 Task: Look for space in Hino, Japan from 4th August, 2023 to 8th August, 2023 for 1 adult in price range Rs.10000 to Rs.15000. Place can be private room with 1  bedroom having 1 bed and 1 bathroom. Property type can be flatguest house, hotel. Amenities needed are: wifi. Booking option can be shelf check-in. Required host language is English.
Action: Mouse moved to (446, 72)
Screenshot: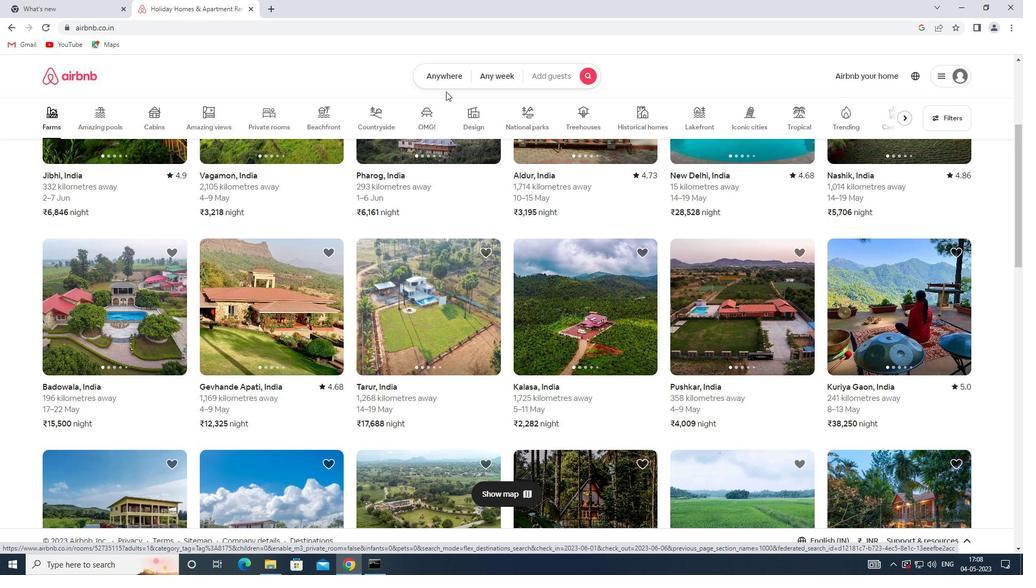 
Action: Mouse pressed left at (446, 72)
Screenshot: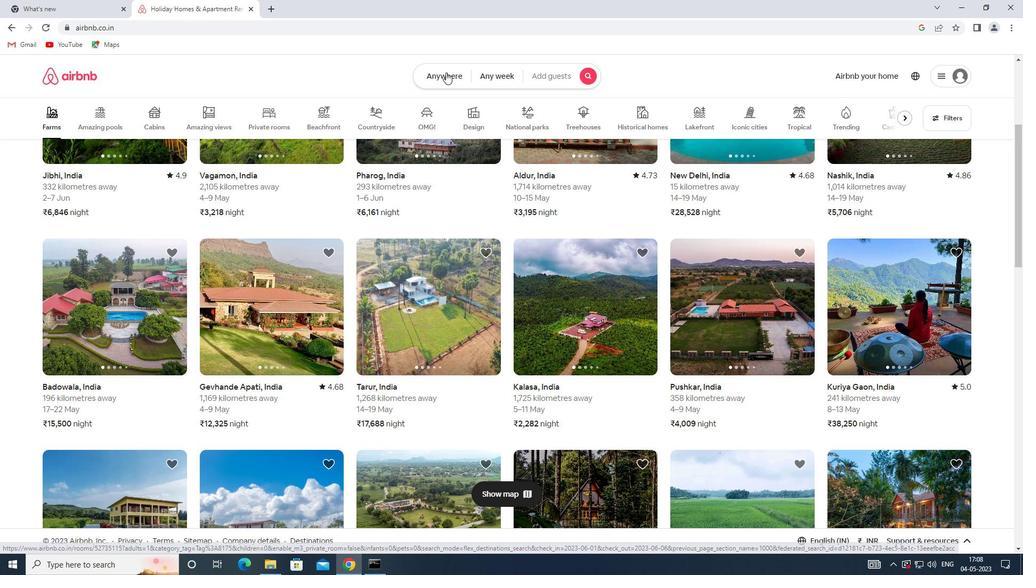 
Action: Mouse moved to (396, 118)
Screenshot: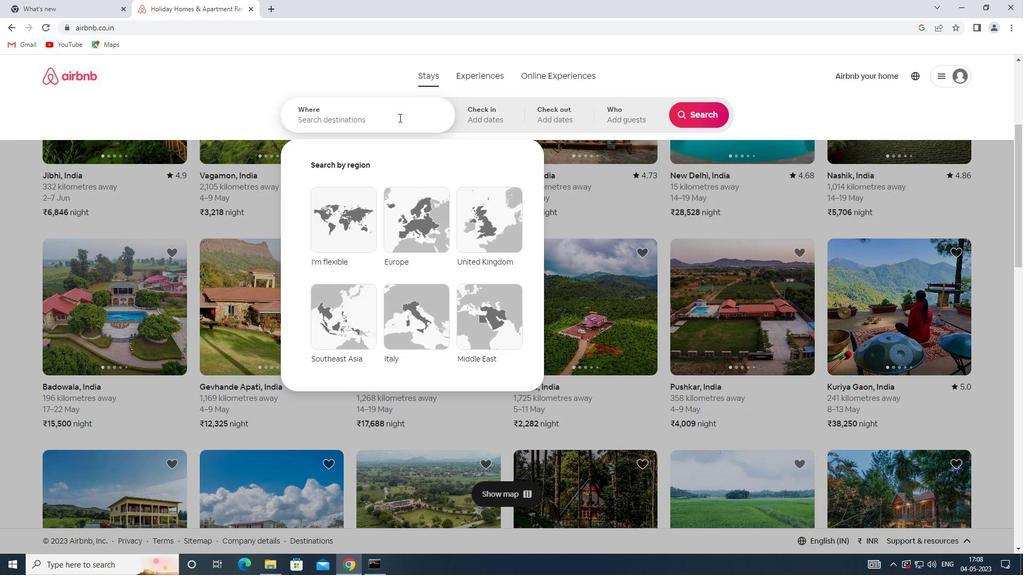 
Action: Mouse pressed left at (396, 118)
Screenshot: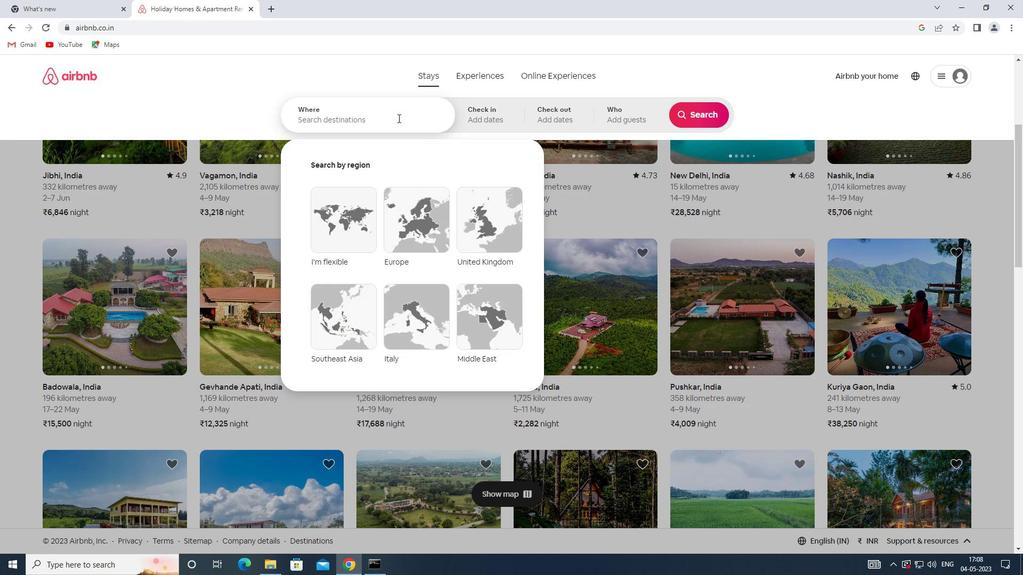 
Action: Mouse moved to (396, 118)
Screenshot: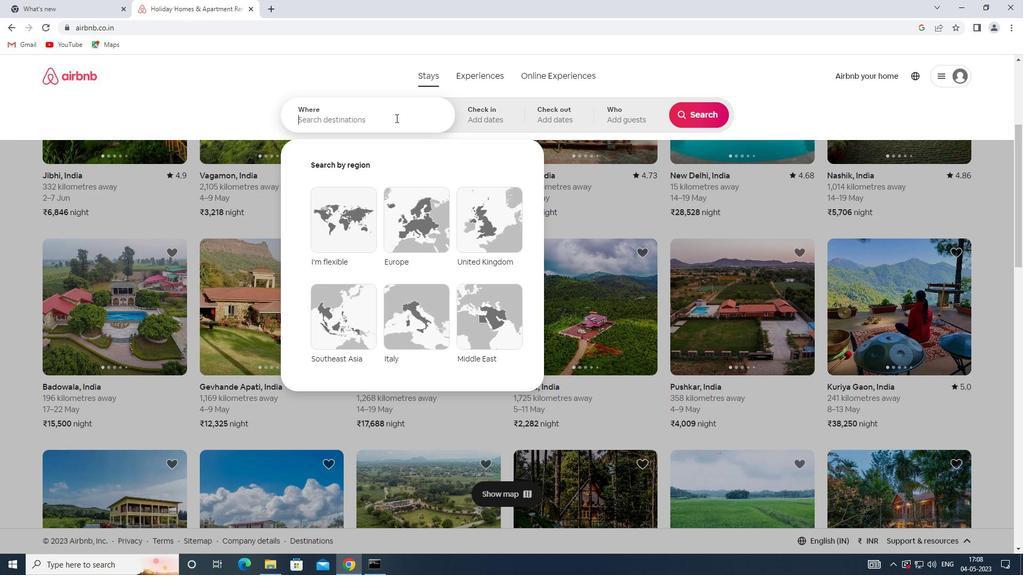 
Action: Key pressed <Key.shift>HINO,<Key.shift>JAPAN
Screenshot: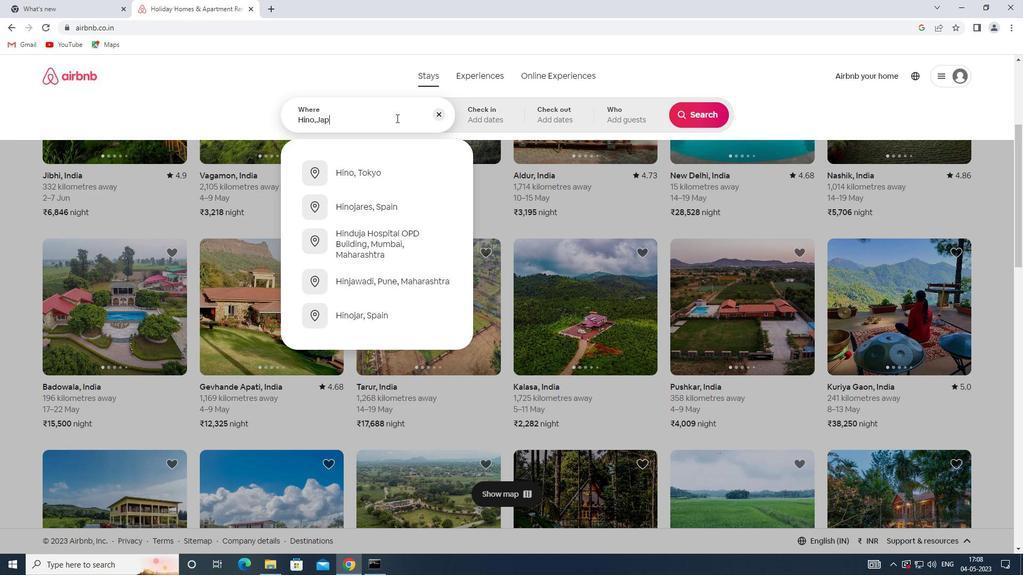 
Action: Mouse moved to (475, 119)
Screenshot: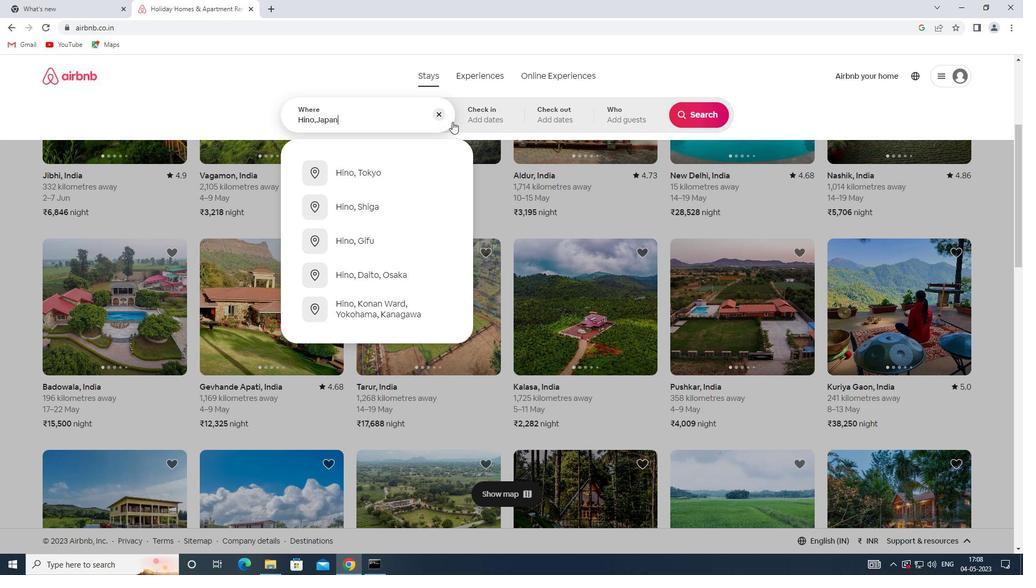 
Action: Mouse pressed left at (475, 119)
Screenshot: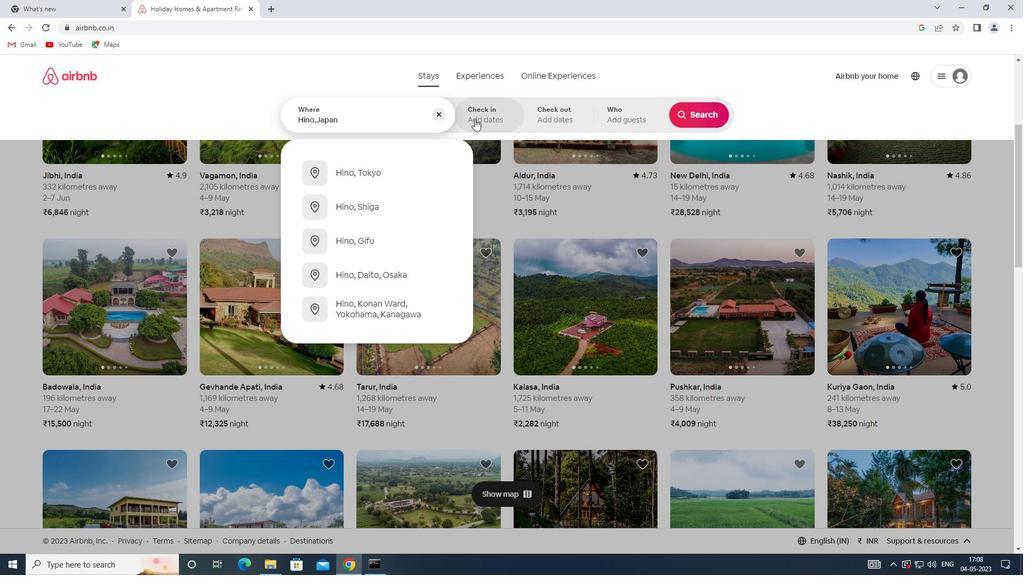 
Action: Mouse moved to (696, 205)
Screenshot: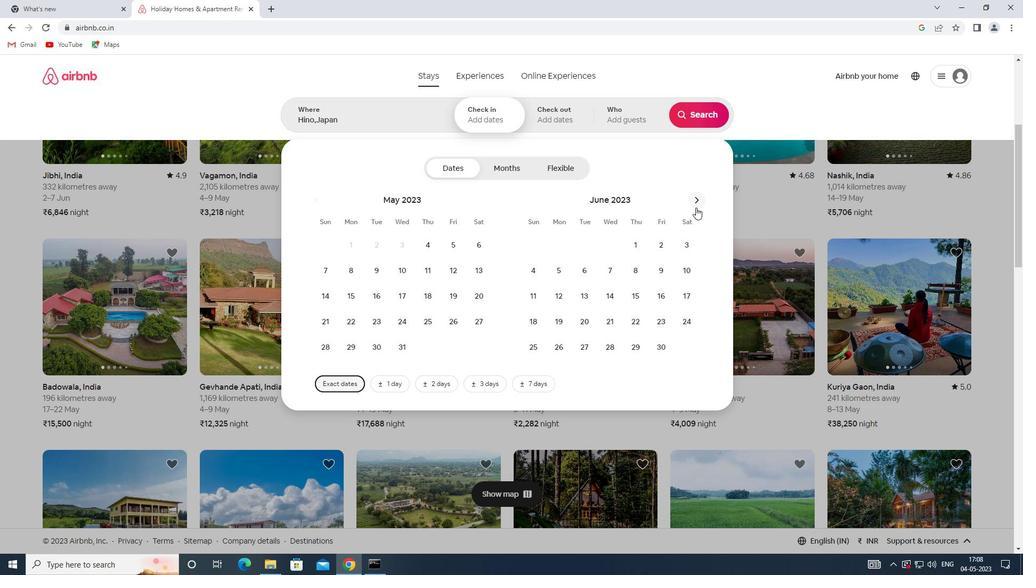 
Action: Mouse pressed left at (696, 205)
Screenshot: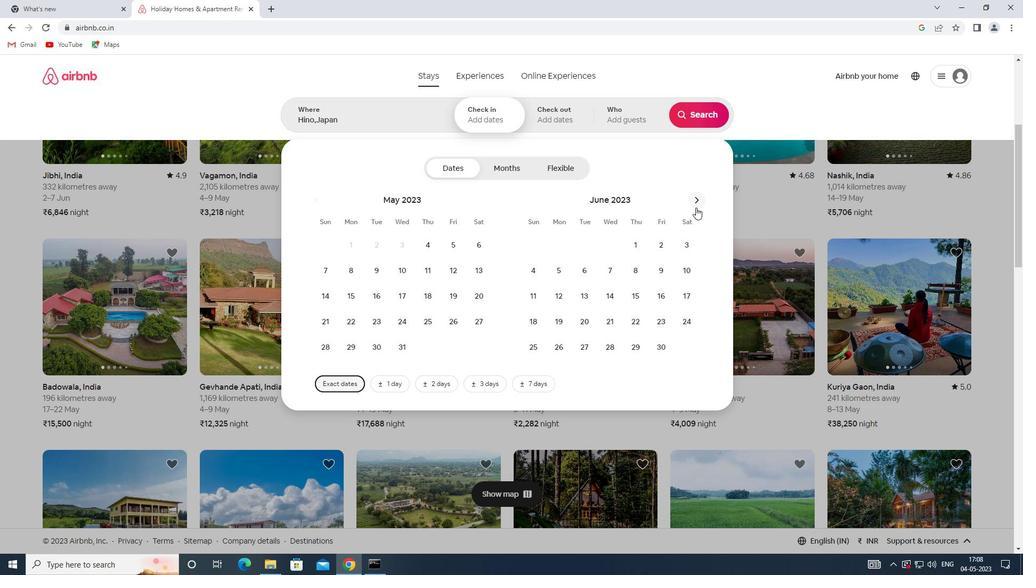 
Action: Mouse pressed left at (696, 205)
Screenshot: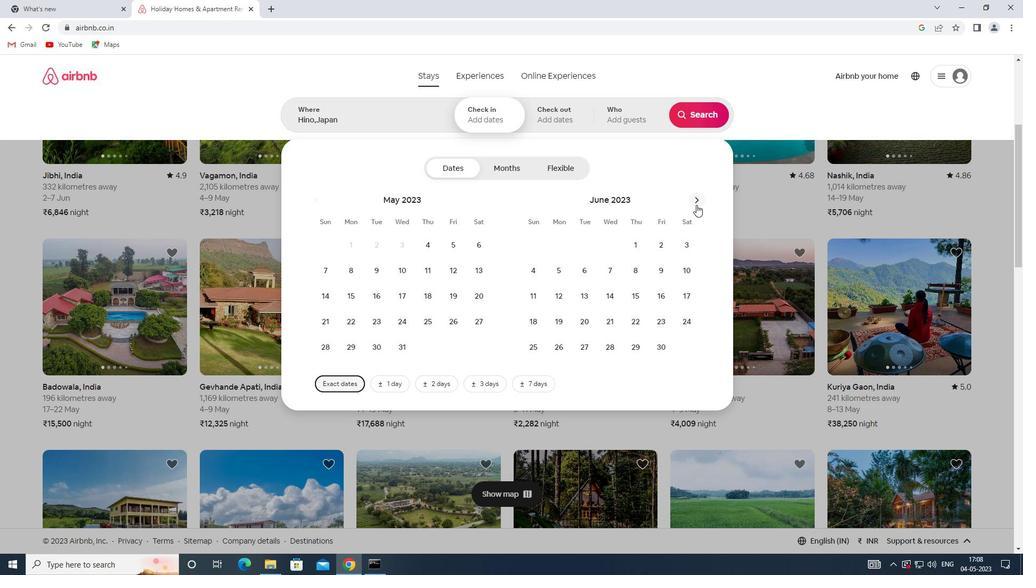 
Action: Mouse pressed left at (696, 205)
Screenshot: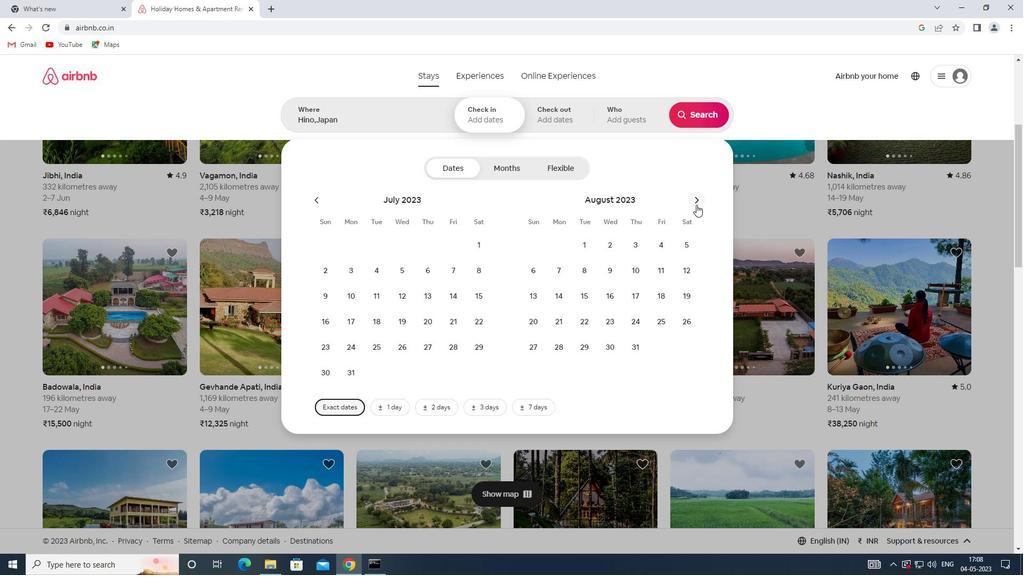 
Action: Mouse moved to (451, 246)
Screenshot: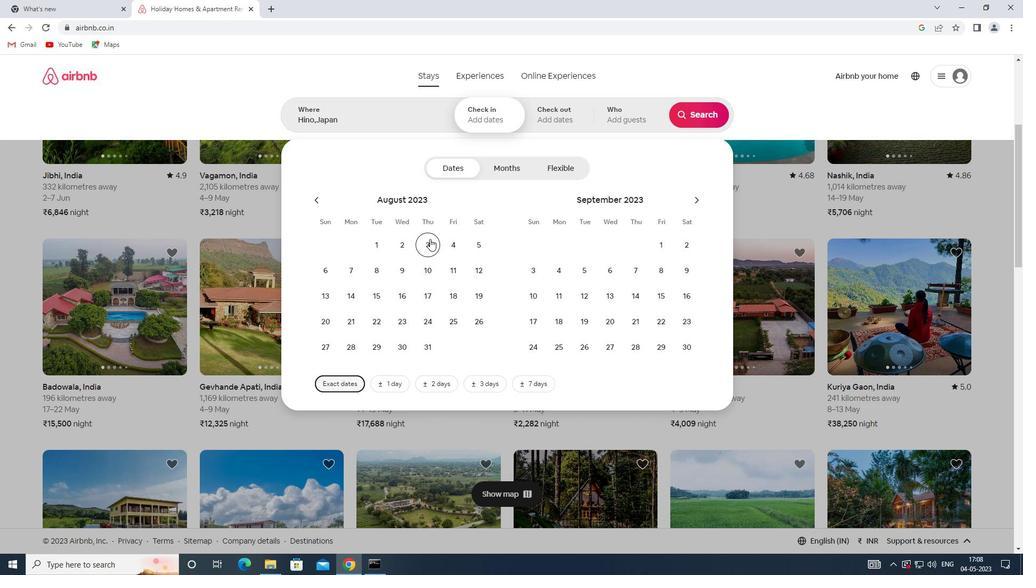
Action: Mouse pressed left at (451, 246)
Screenshot: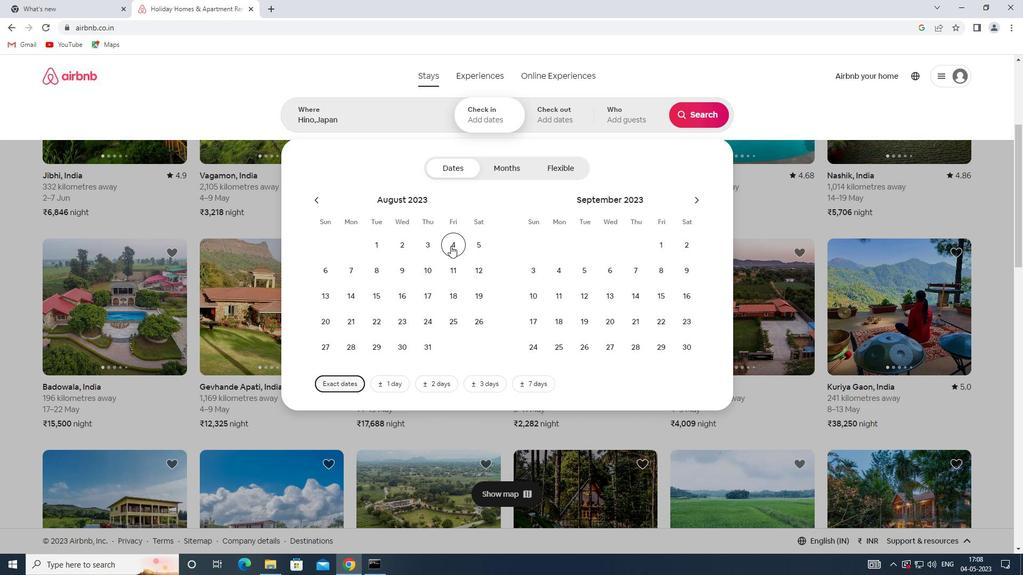 
Action: Mouse moved to (384, 271)
Screenshot: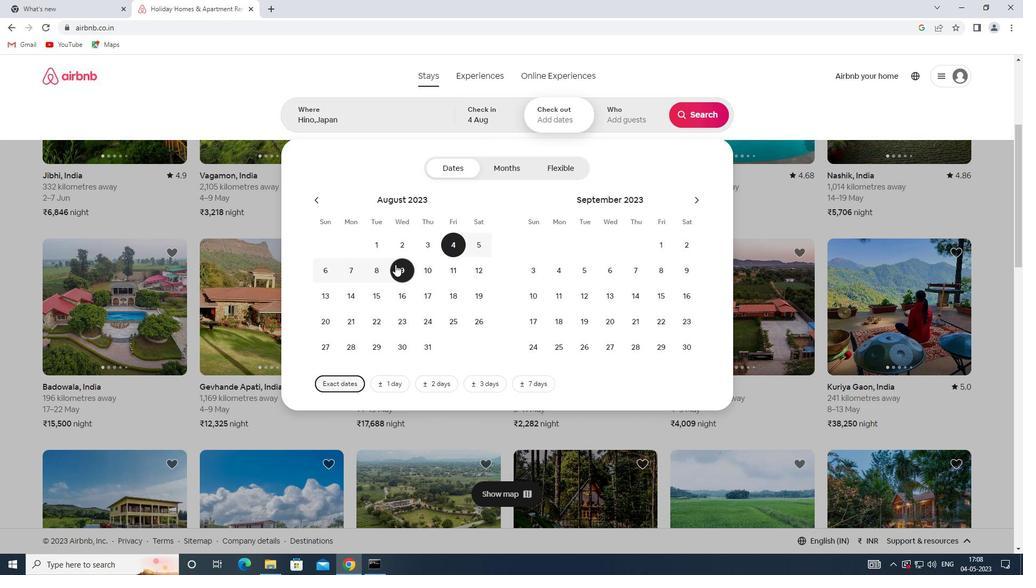 
Action: Mouse pressed left at (384, 271)
Screenshot: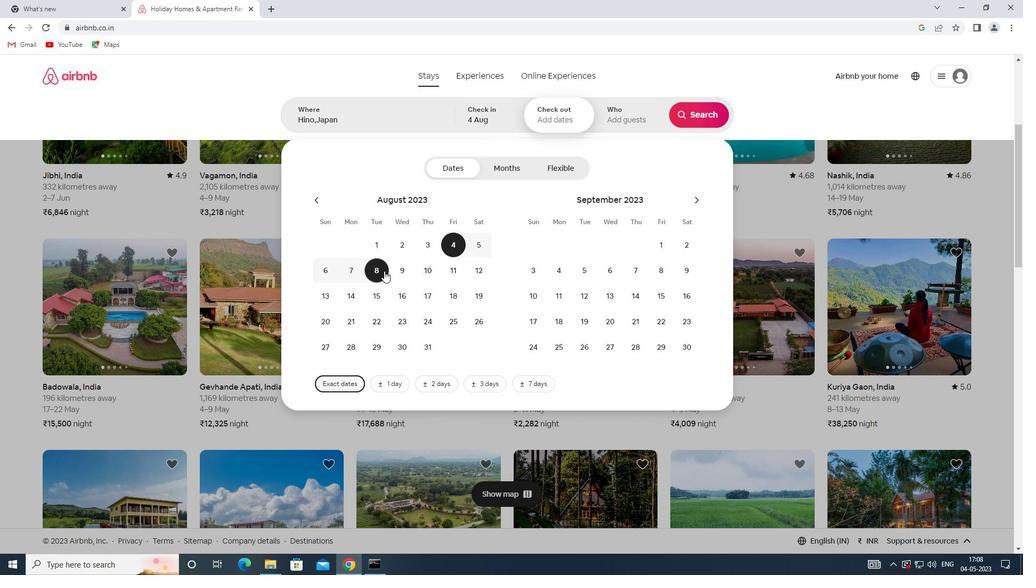 
Action: Mouse moved to (615, 112)
Screenshot: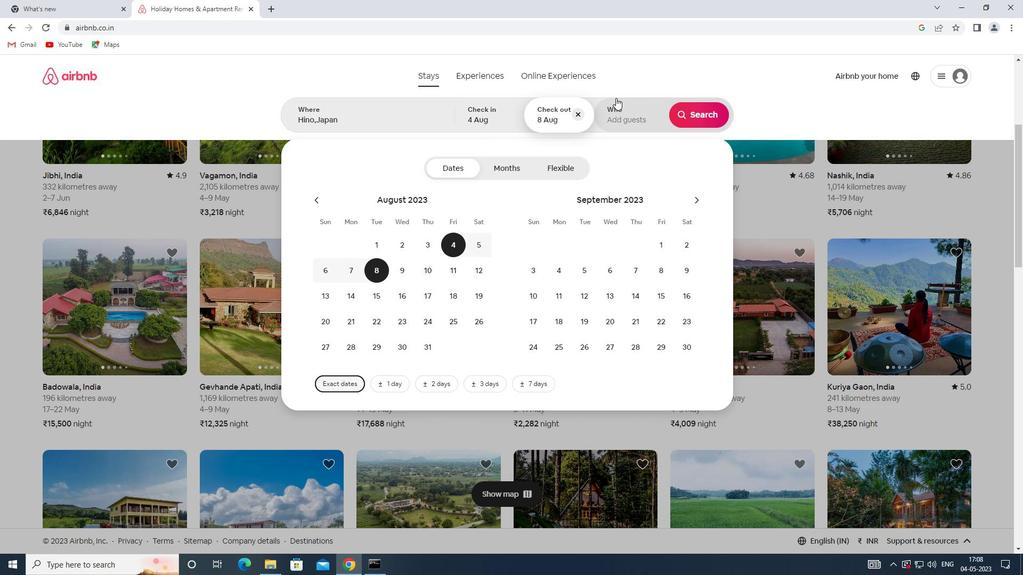 
Action: Mouse pressed left at (615, 112)
Screenshot: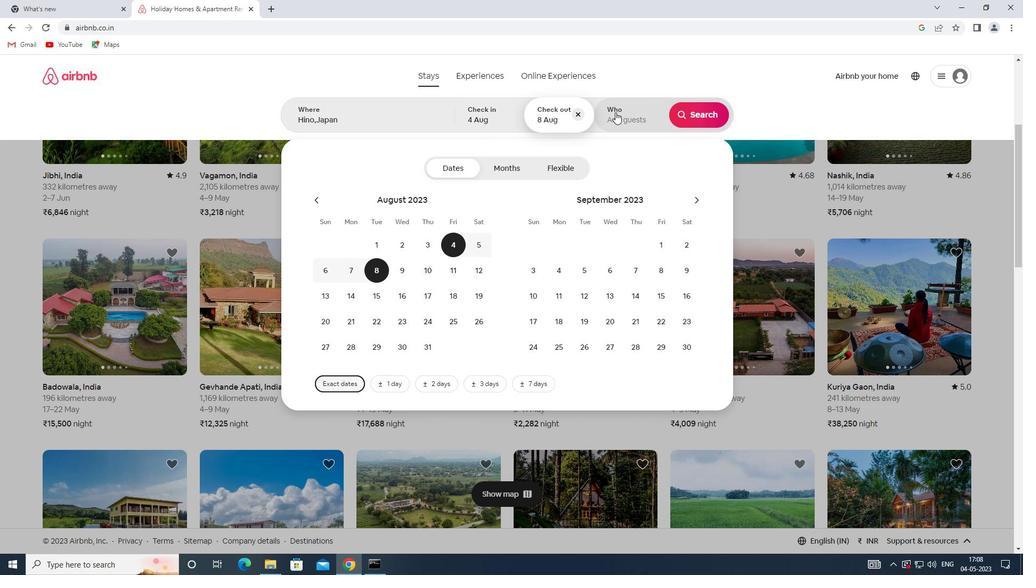 
Action: Mouse moved to (706, 174)
Screenshot: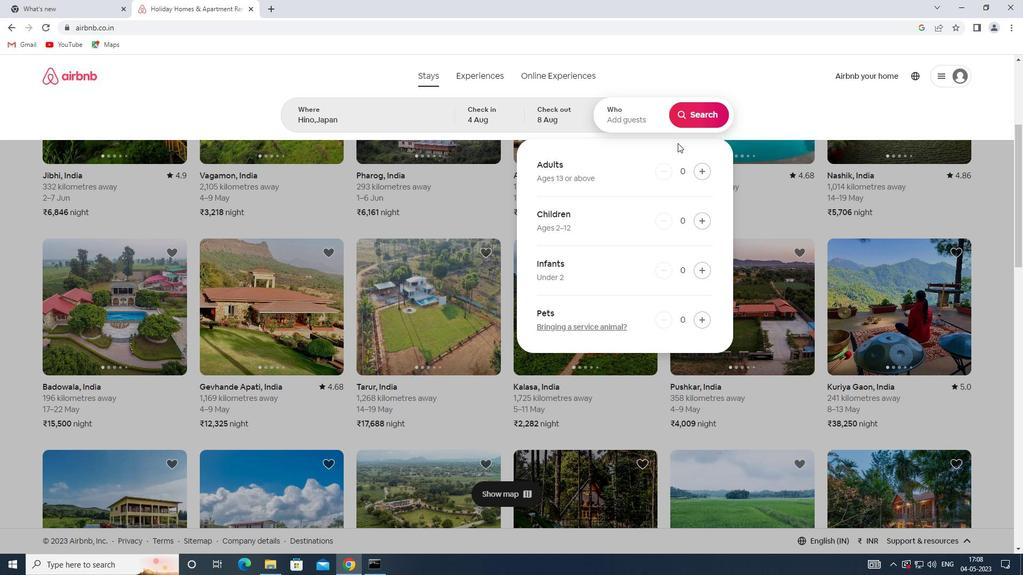 
Action: Mouse pressed left at (706, 174)
Screenshot: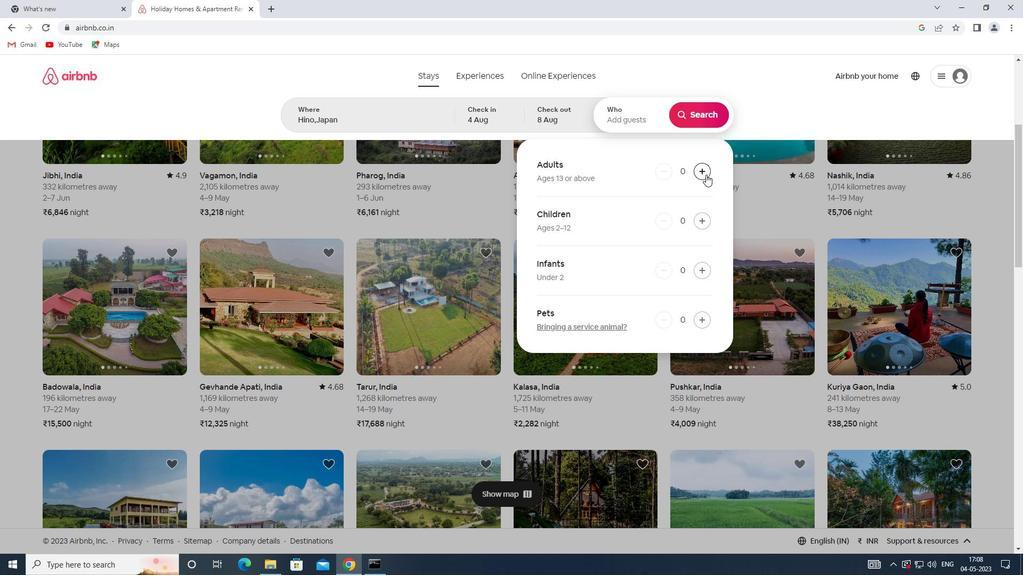 
Action: Mouse moved to (695, 111)
Screenshot: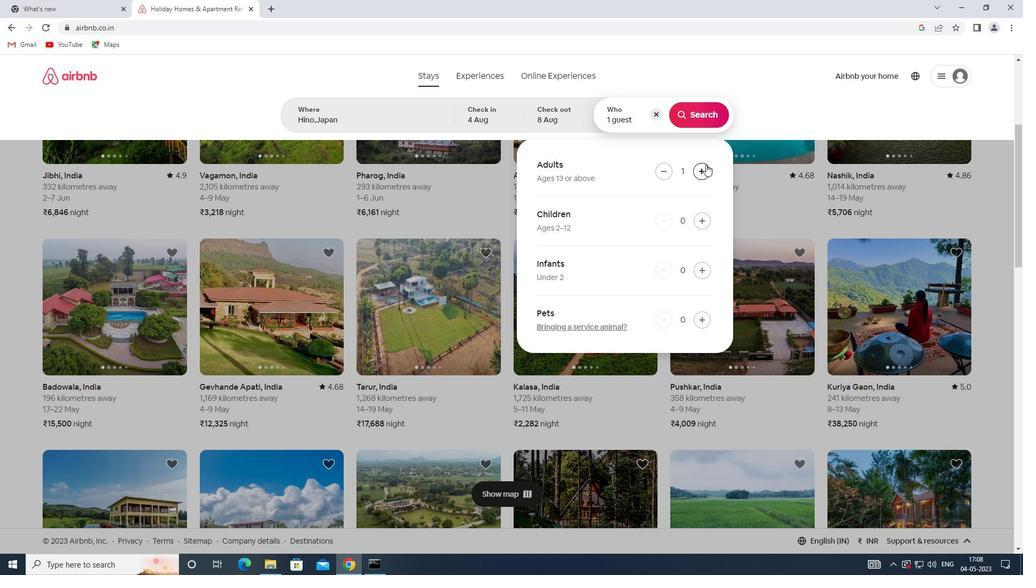 
Action: Mouse pressed left at (695, 111)
Screenshot: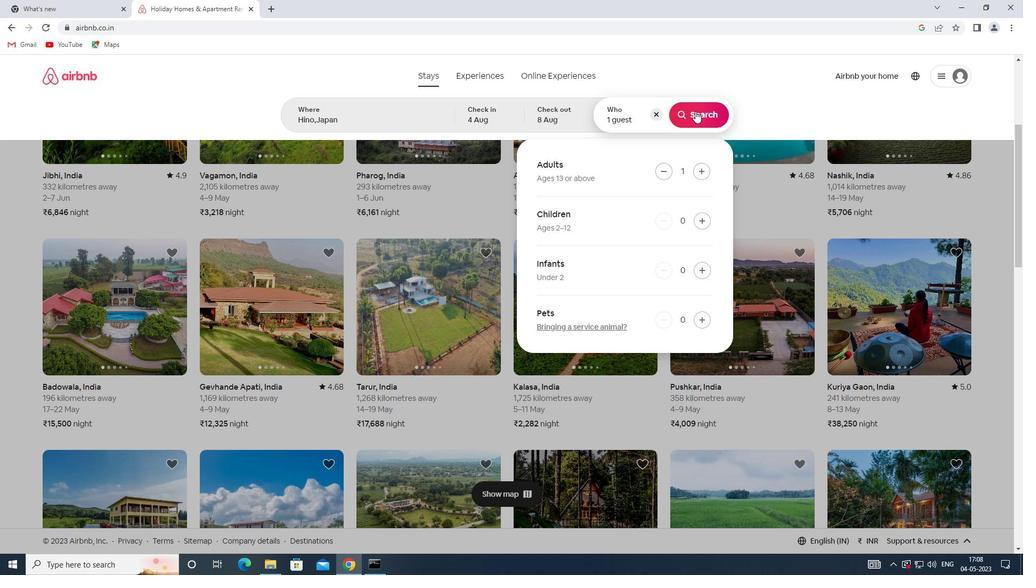 
Action: Mouse moved to (963, 116)
Screenshot: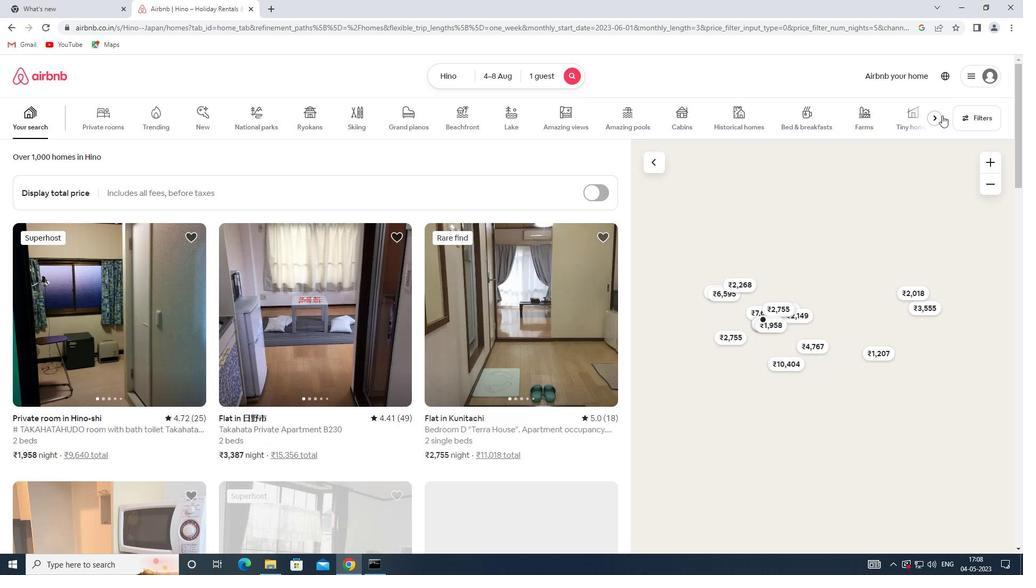 
Action: Mouse pressed left at (963, 116)
Screenshot: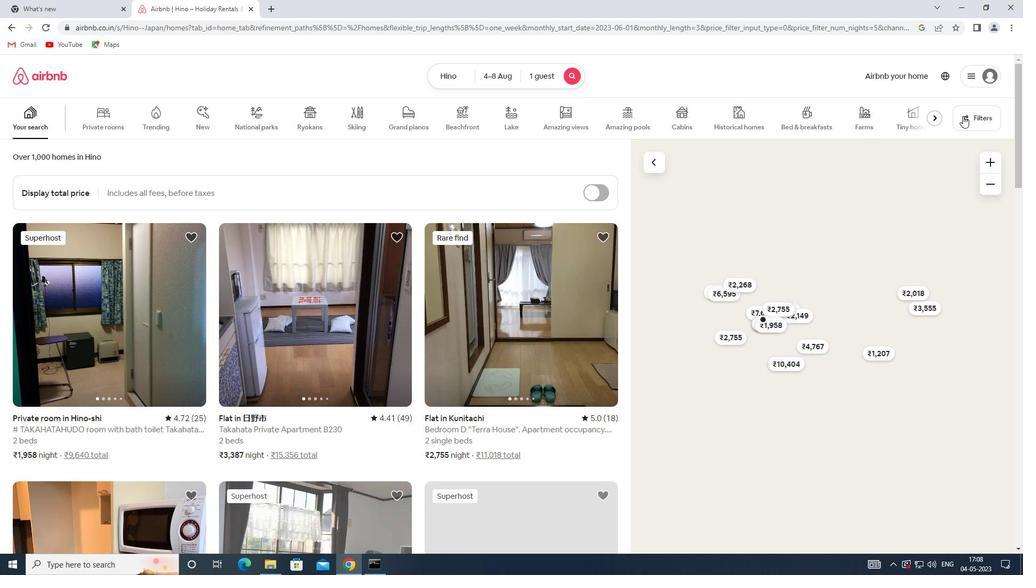 
Action: Mouse moved to (378, 252)
Screenshot: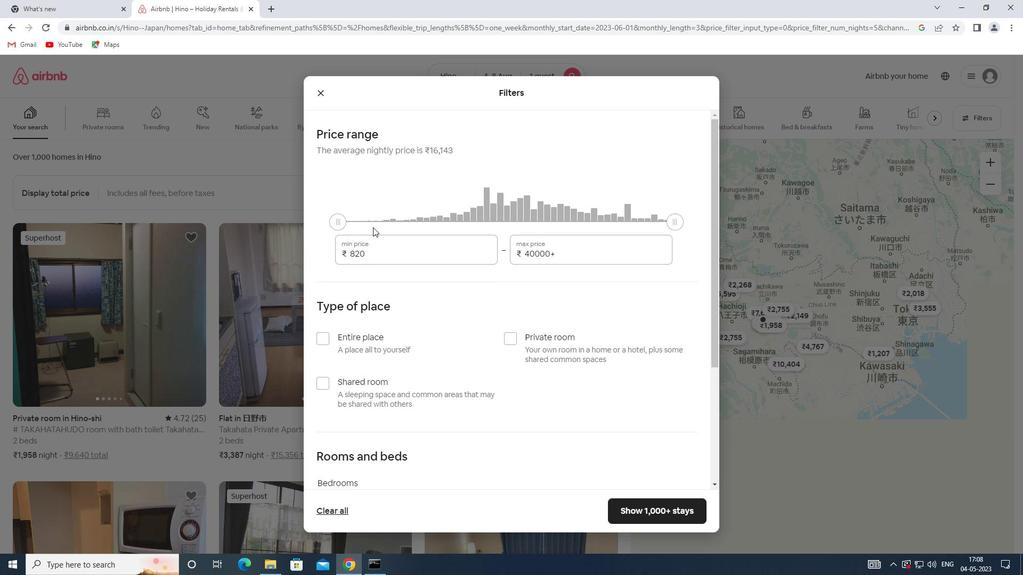
Action: Mouse pressed left at (378, 252)
Screenshot: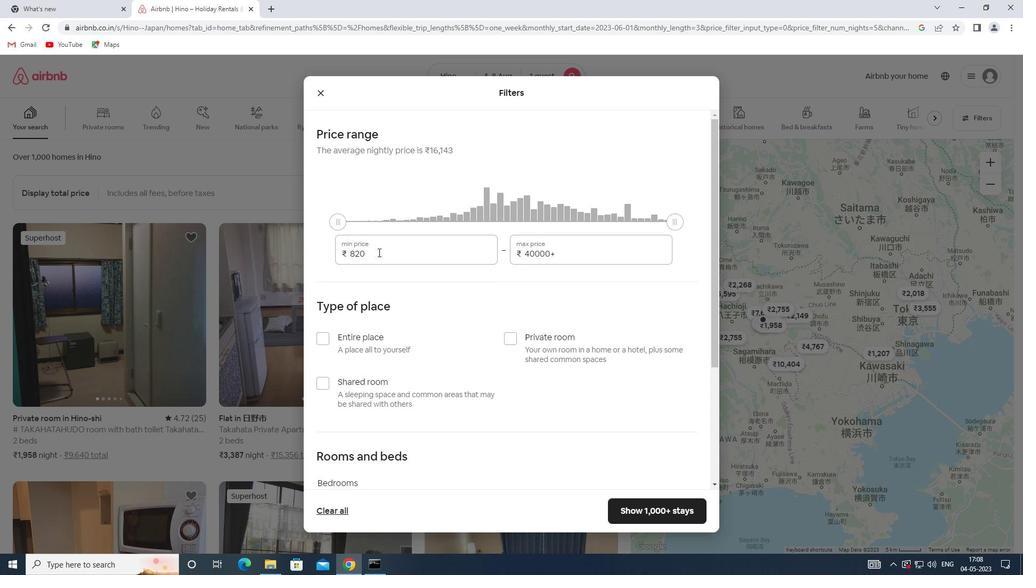 
Action: Mouse moved to (311, 253)
Screenshot: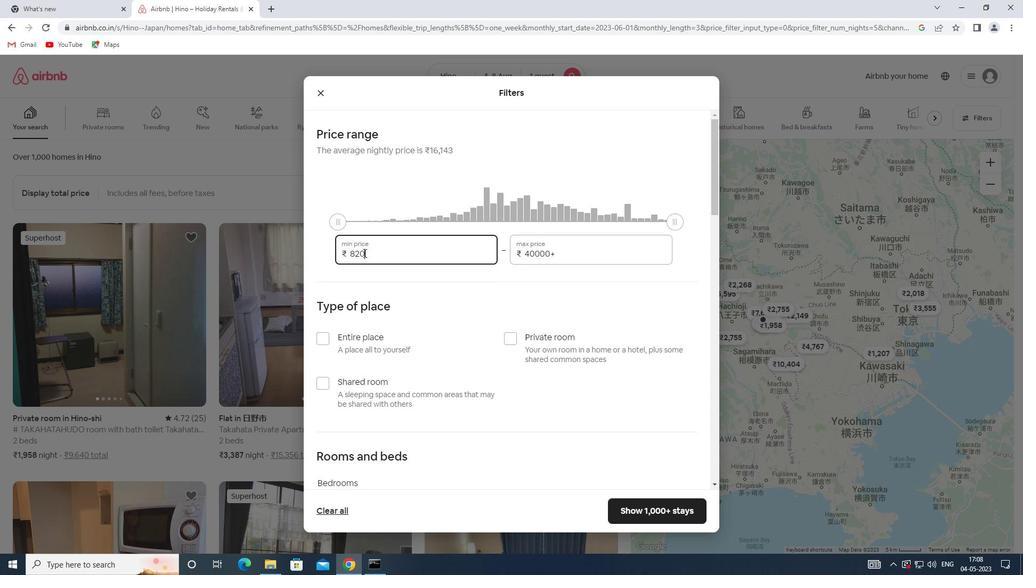 
Action: Key pressed 10000
Screenshot: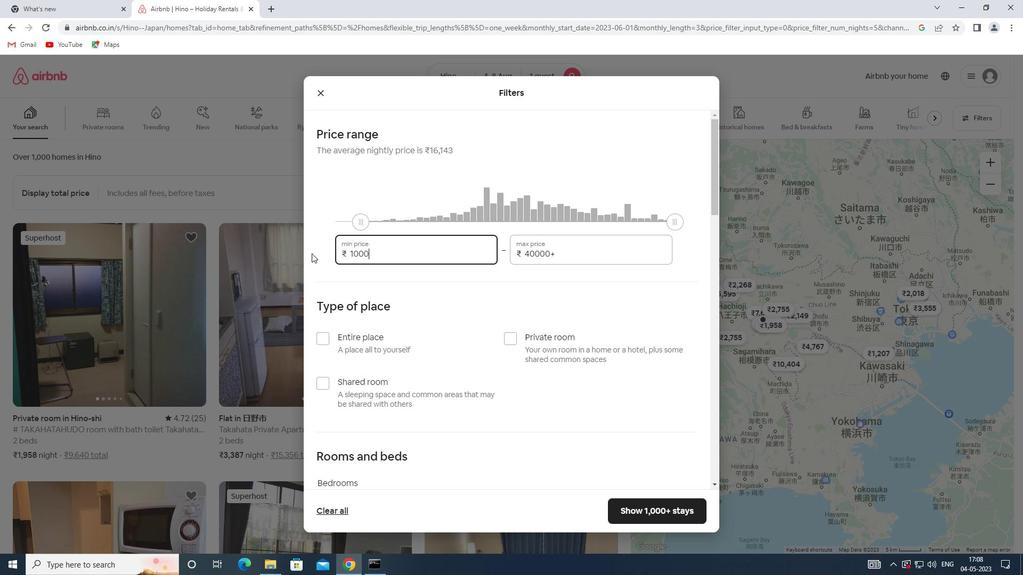 
Action: Mouse moved to (560, 258)
Screenshot: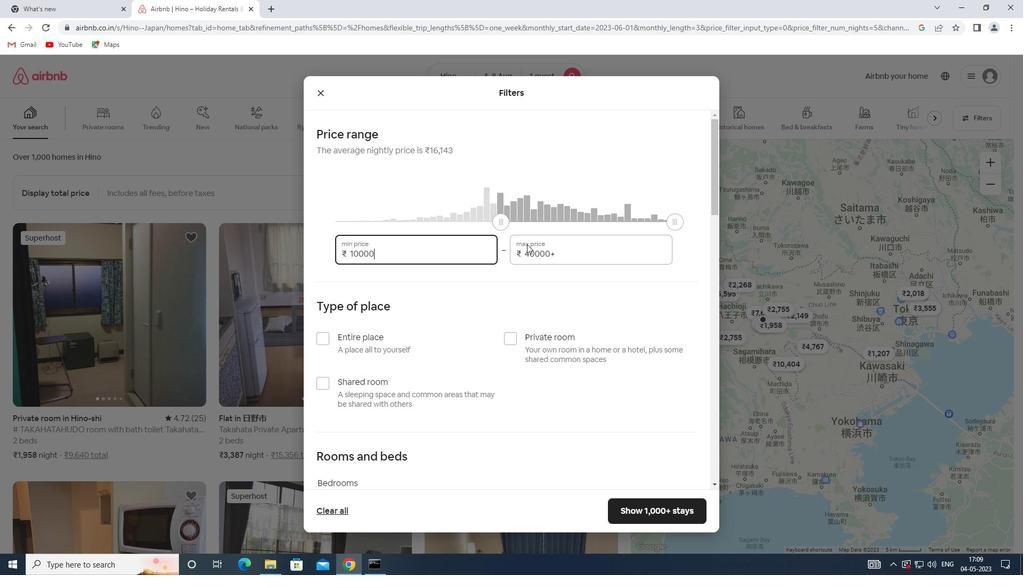 
Action: Mouse pressed left at (560, 258)
Screenshot: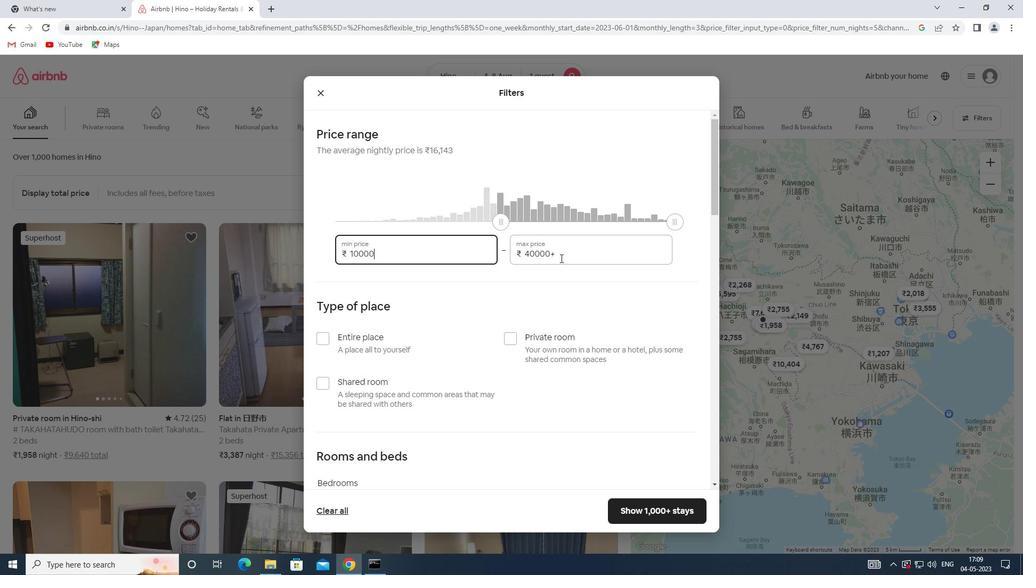 
Action: Mouse moved to (495, 257)
Screenshot: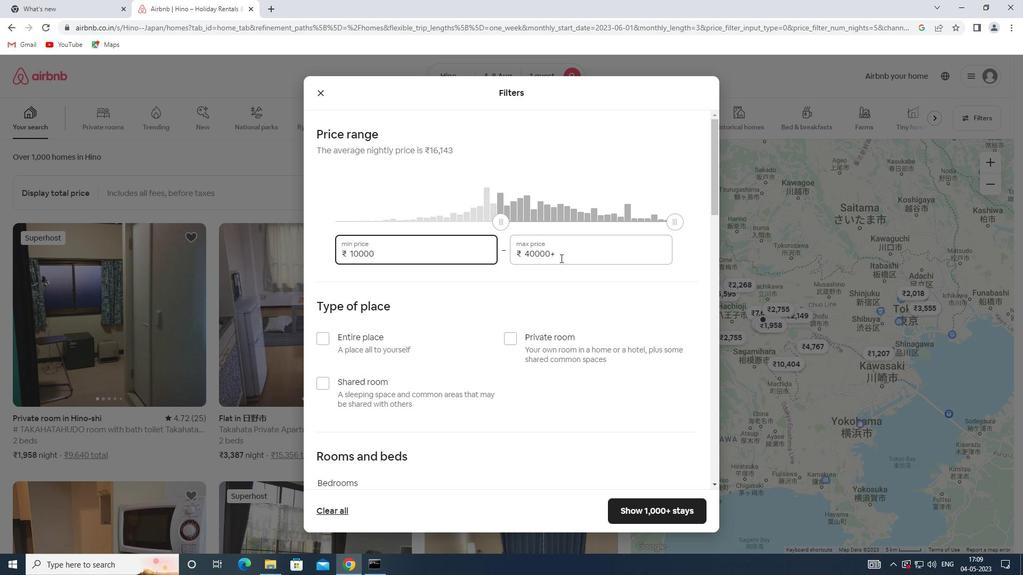 
Action: Key pressed 15000
Screenshot: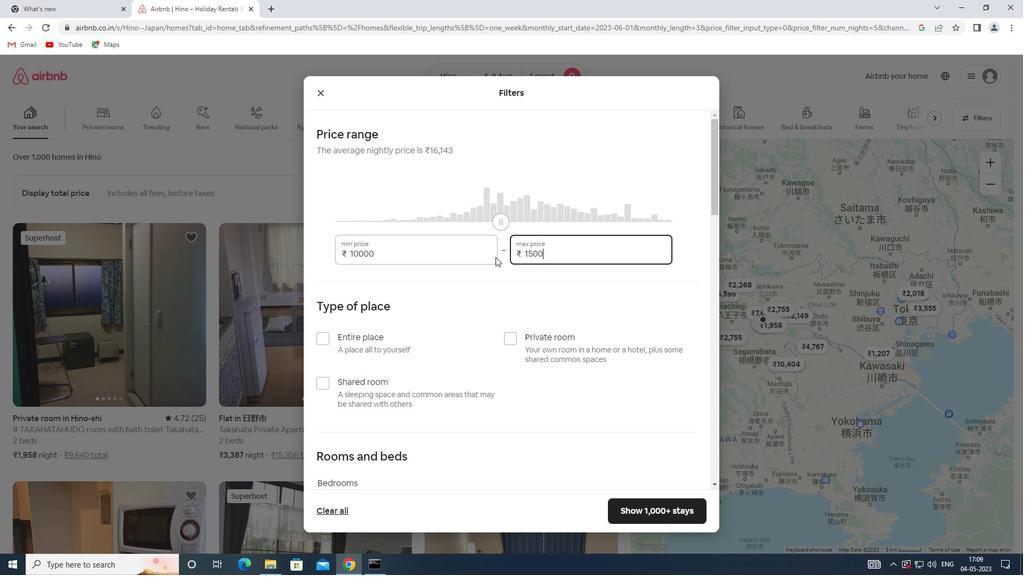 
Action: Mouse moved to (458, 268)
Screenshot: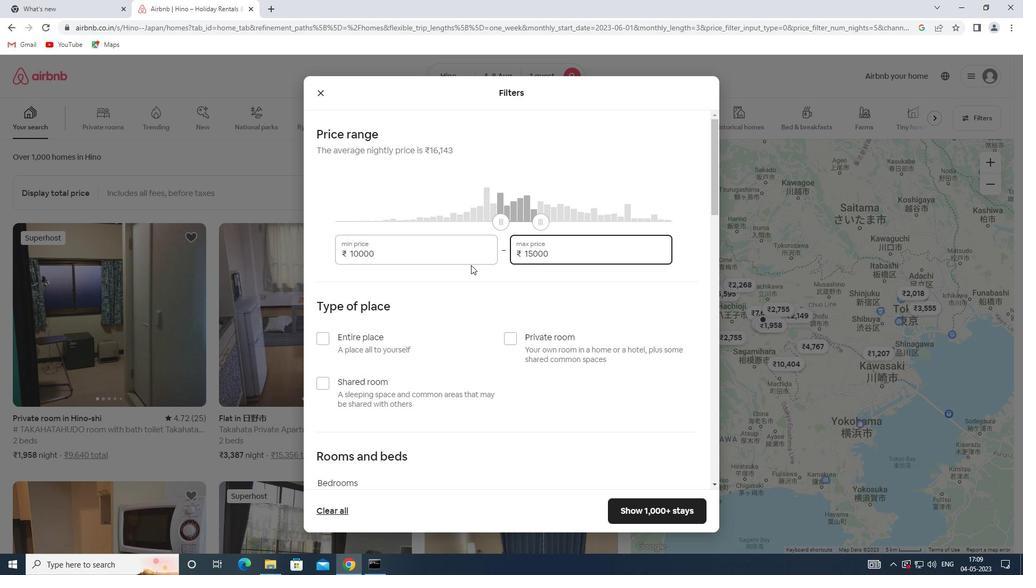 
Action: Mouse scrolled (458, 268) with delta (0, 0)
Screenshot: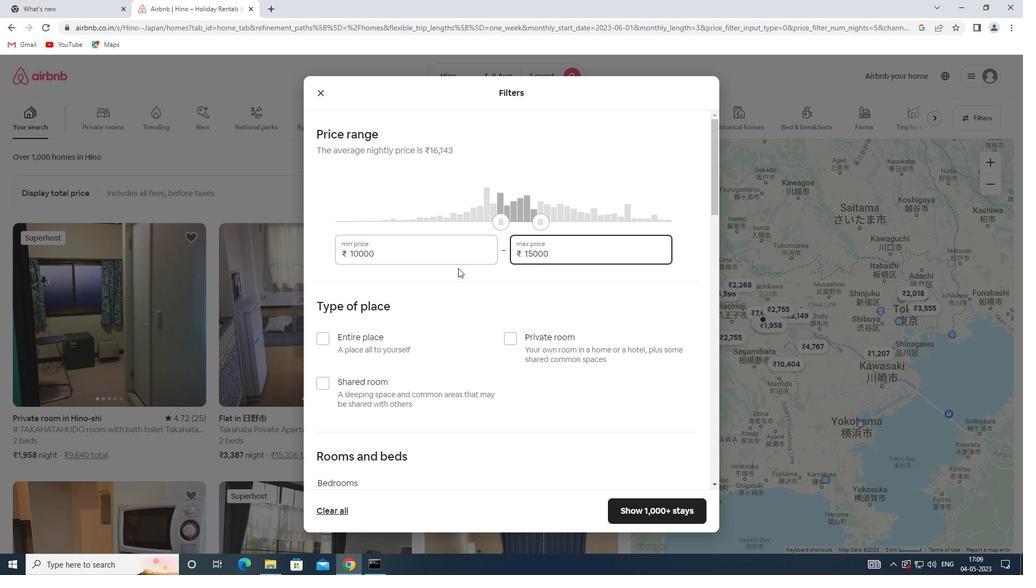 
Action: Mouse scrolled (458, 268) with delta (0, 0)
Screenshot: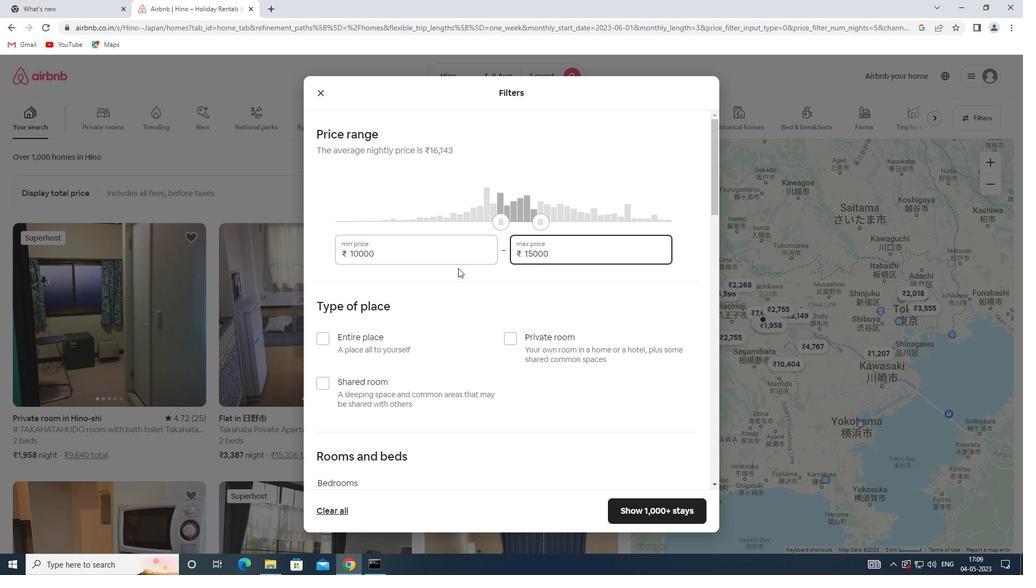 
Action: Mouse scrolled (458, 268) with delta (0, 0)
Screenshot: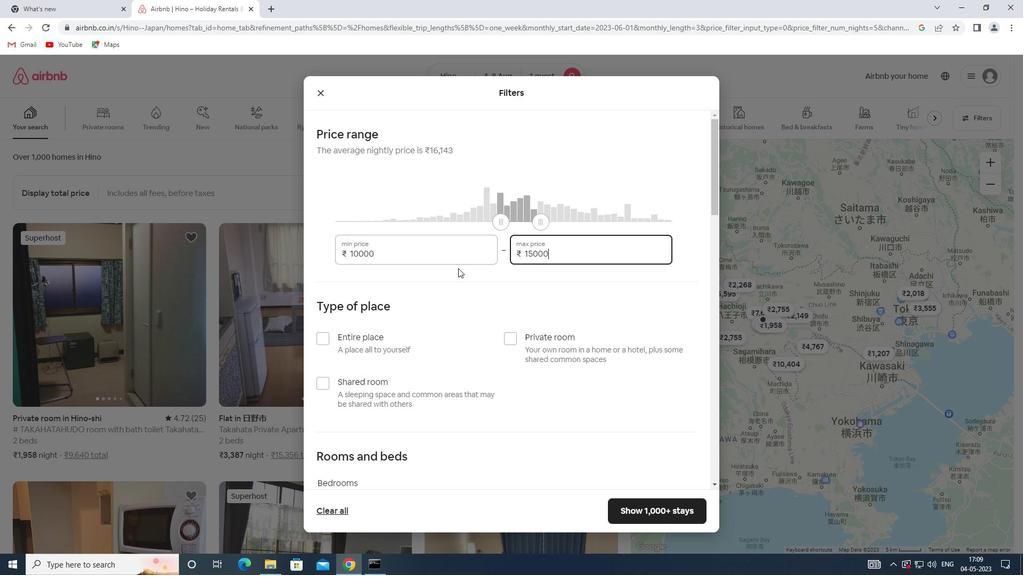 
Action: Mouse moved to (512, 181)
Screenshot: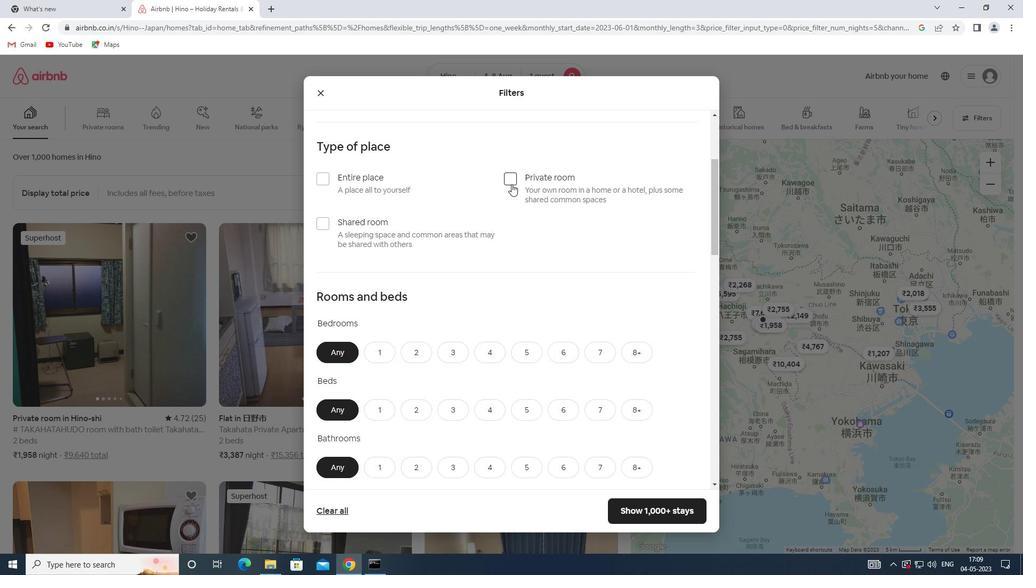 
Action: Mouse pressed left at (512, 181)
Screenshot: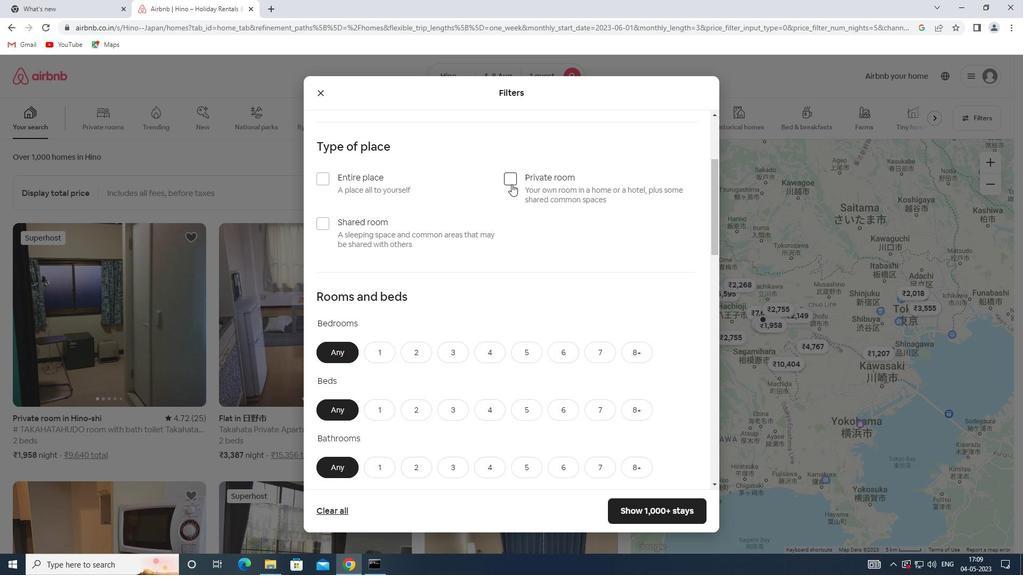 
Action: Mouse scrolled (512, 181) with delta (0, 0)
Screenshot: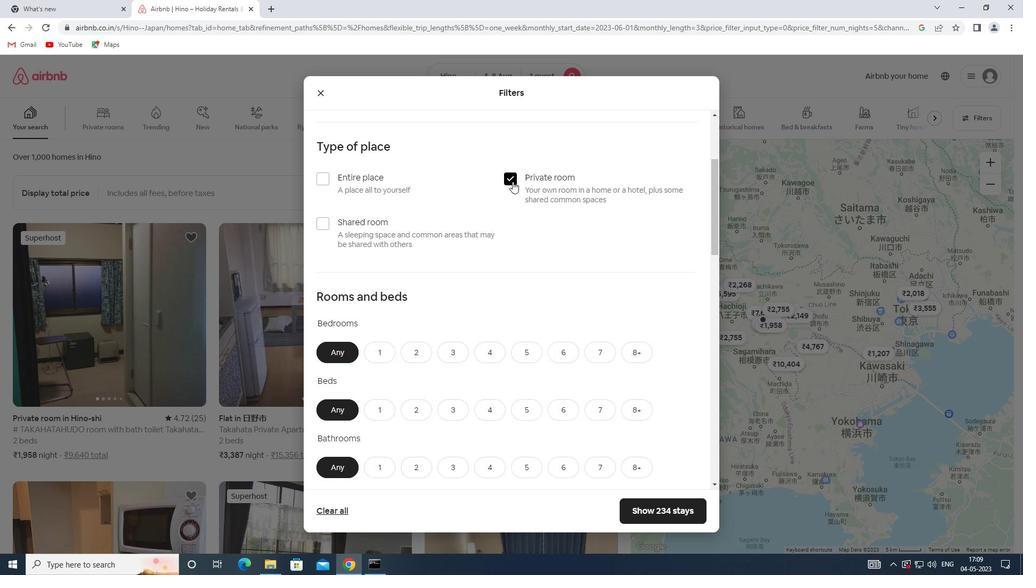 
Action: Mouse scrolled (512, 181) with delta (0, 0)
Screenshot: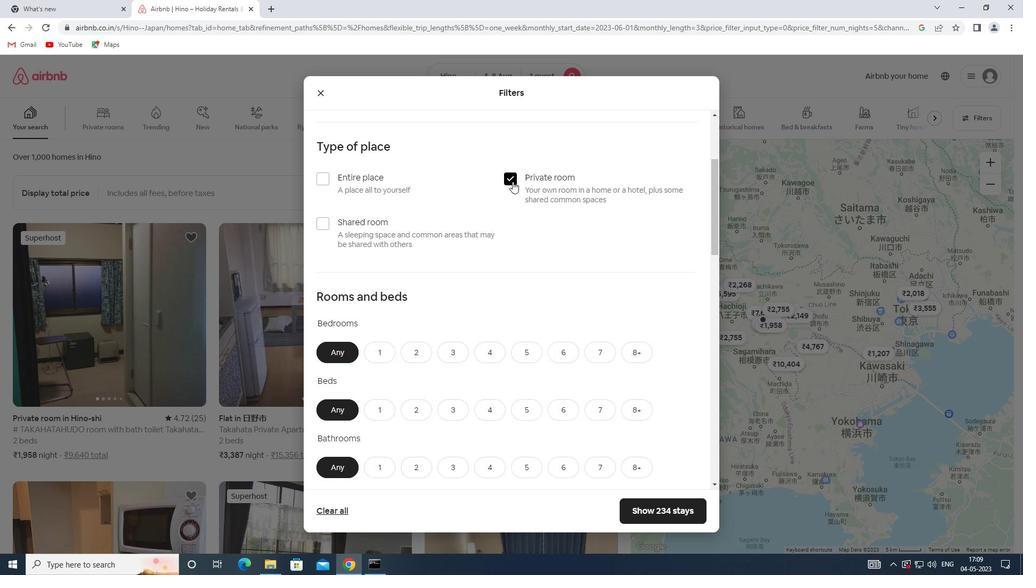 
Action: Mouse moved to (384, 248)
Screenshot: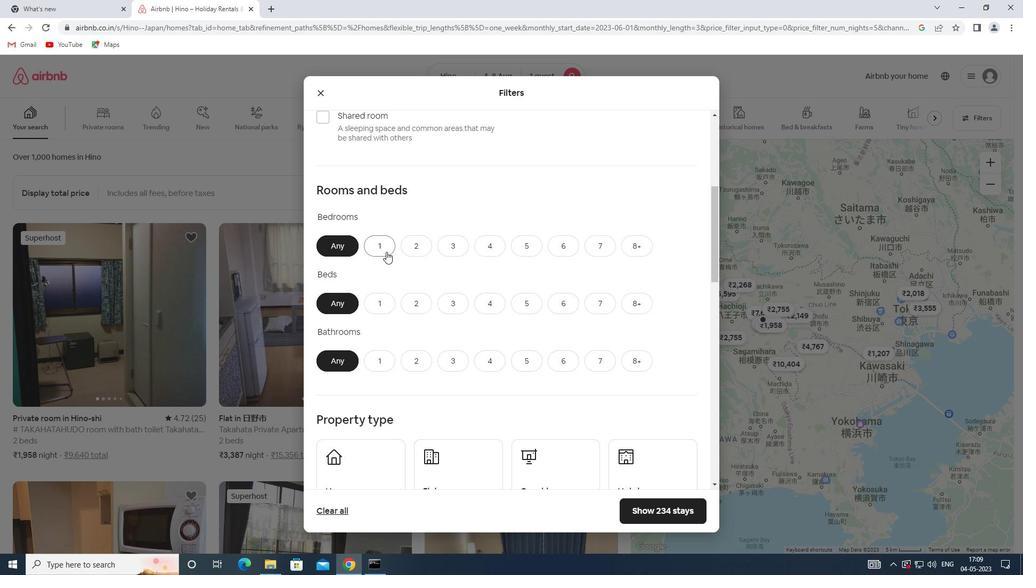
Action: Mouse pressed left at (384, 248)
Screenshot: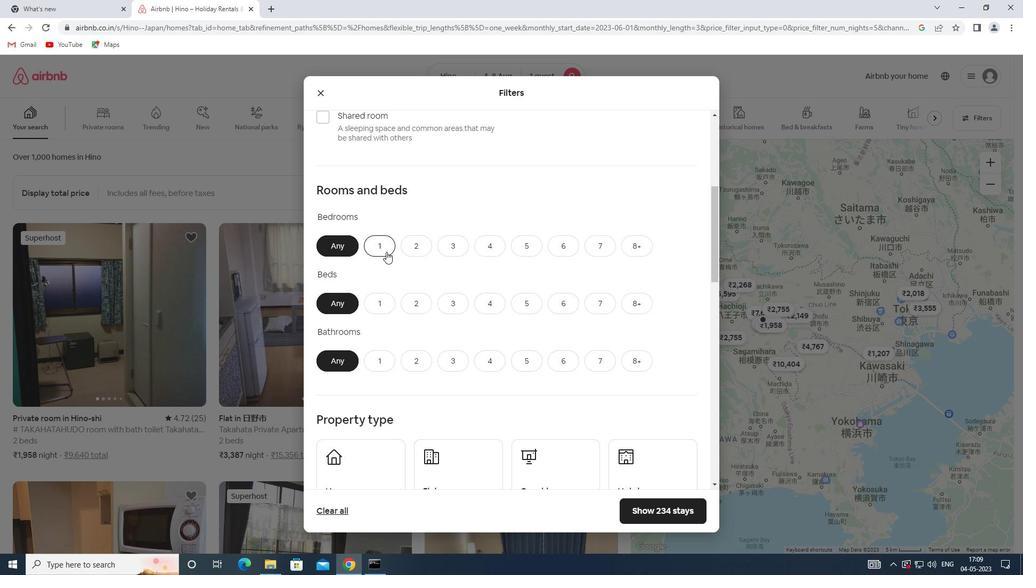 
Action: Mouse moved to (379, 306)
Screenshot: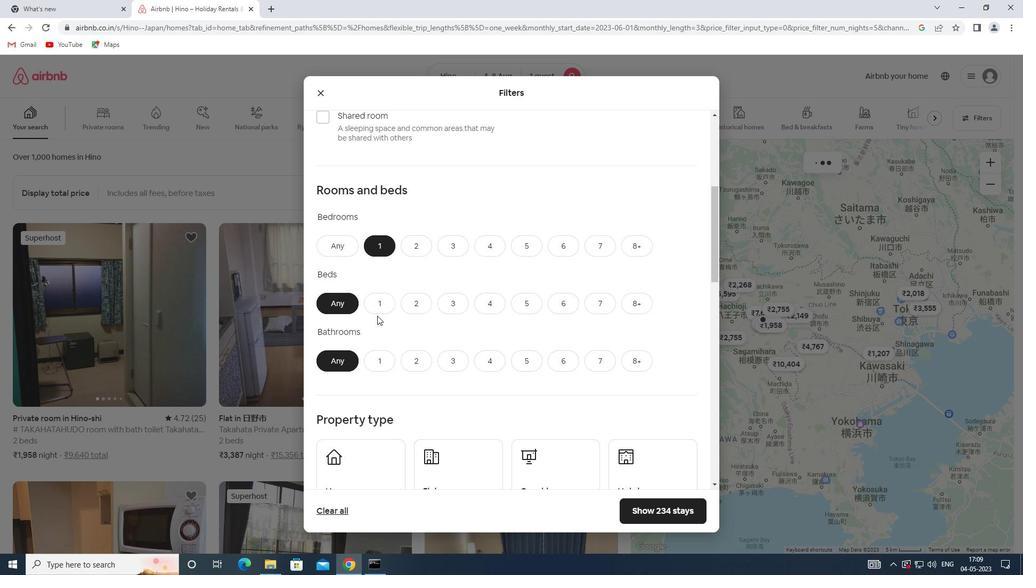 
Action: Mouse pressed left at (379, 306)
Screenshot: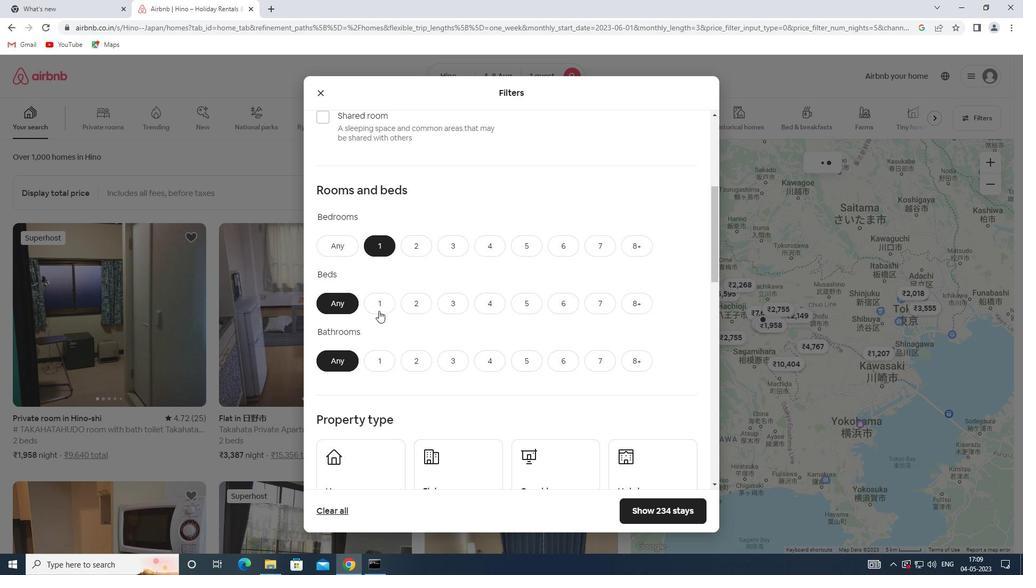 
Action: Mouse moved to (381, 363)
Screenshot: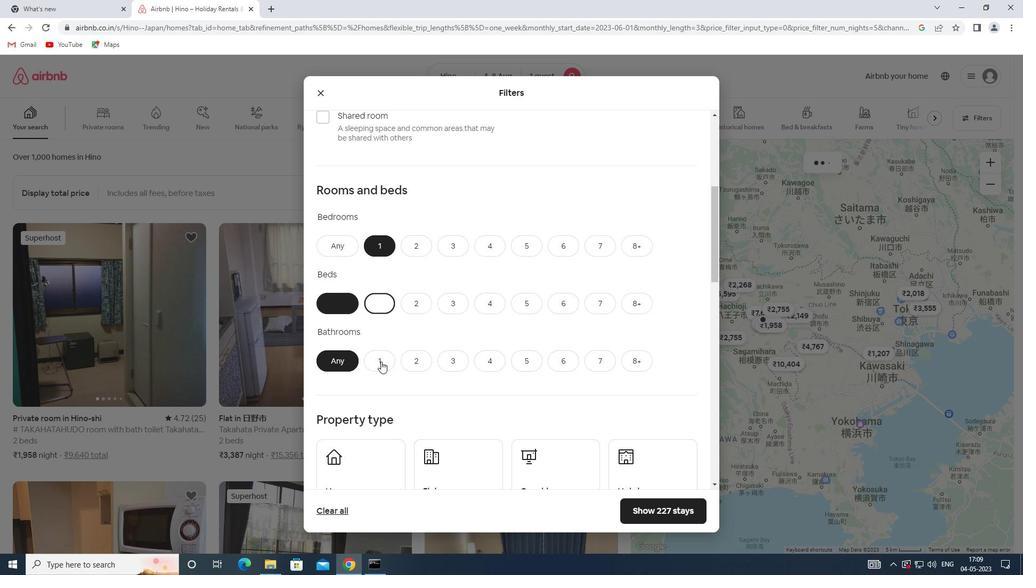
Action: Mouse pressed left at (381, 363)
Screenshot: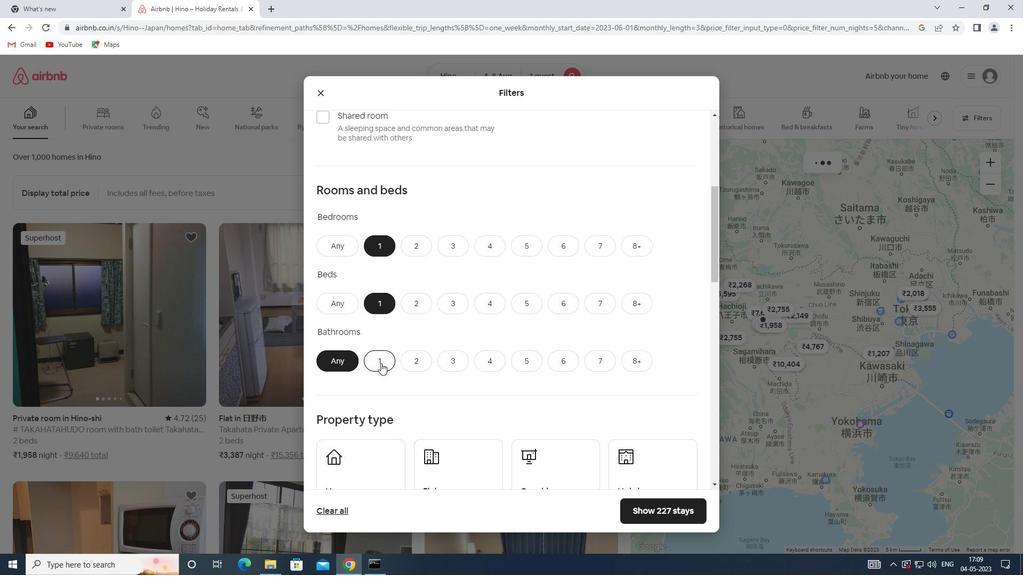
Action: Mouse scrolled (381, 363) with delta (0, 0)
Screenshot: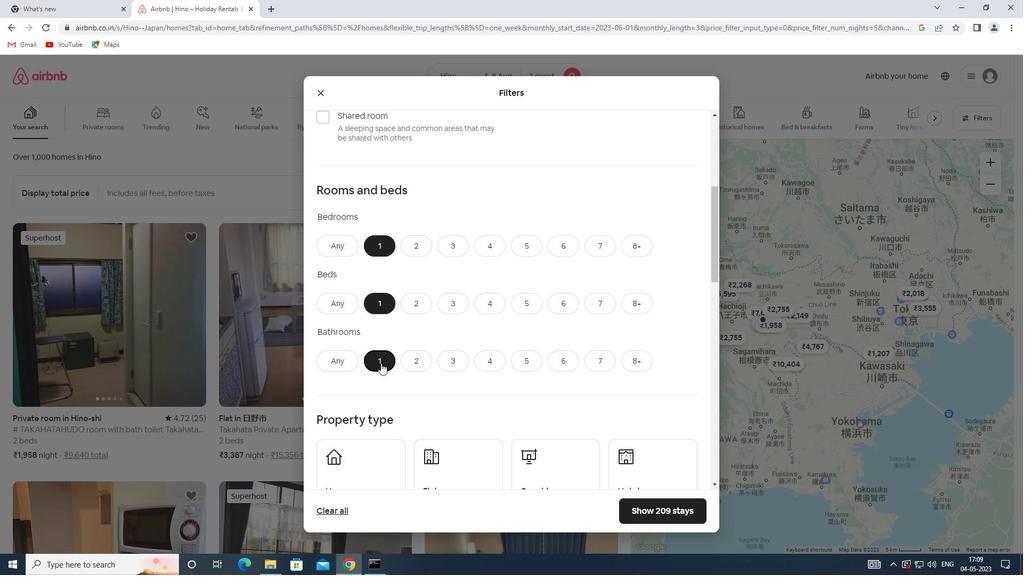 
Action: Mouse moved to (345, 412)
Screenshot: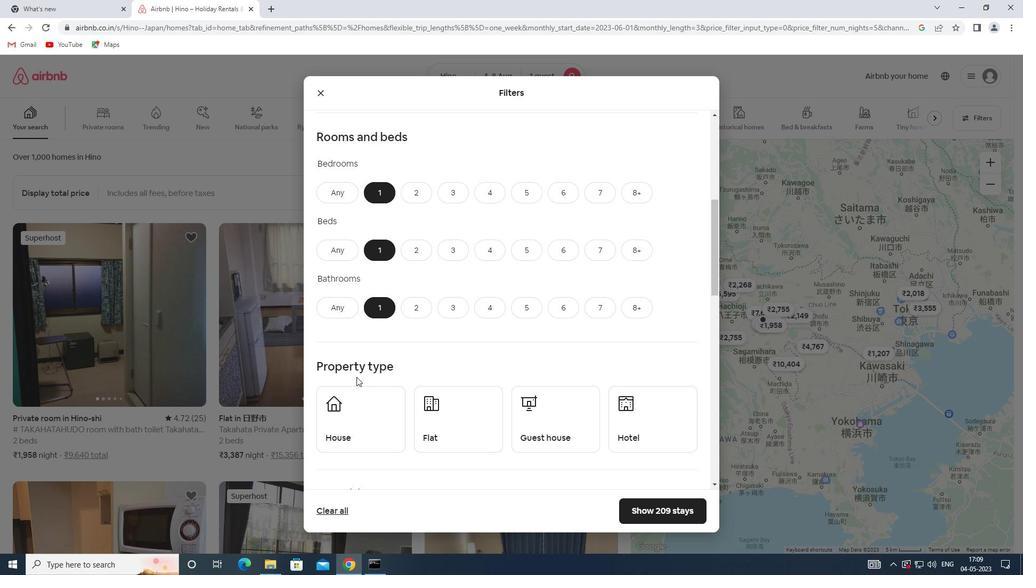 
Action: Mouse pressed left at (345, 412)
Screenshot: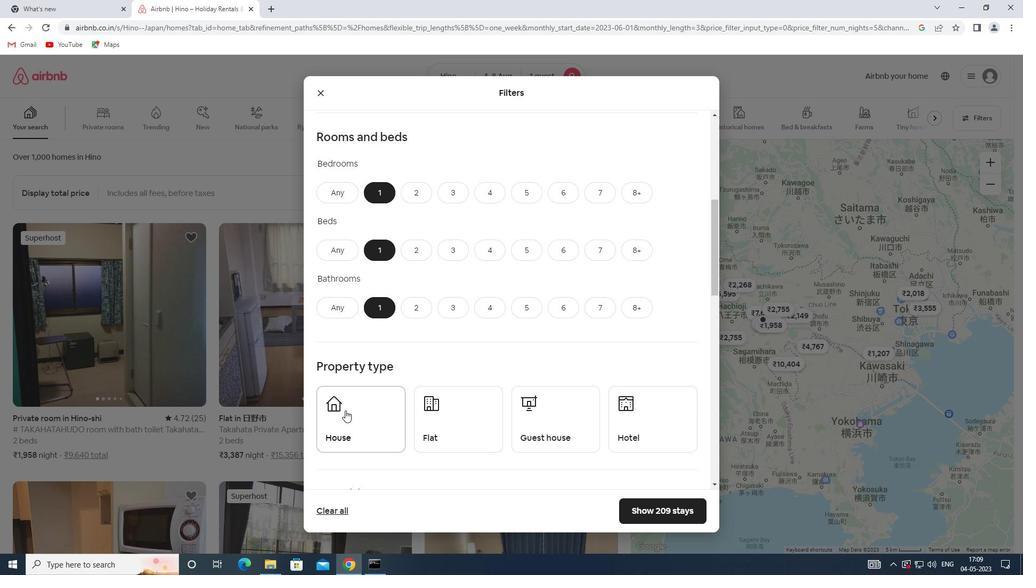 
Action: Mouse moved to (480, 437)
Screenshot: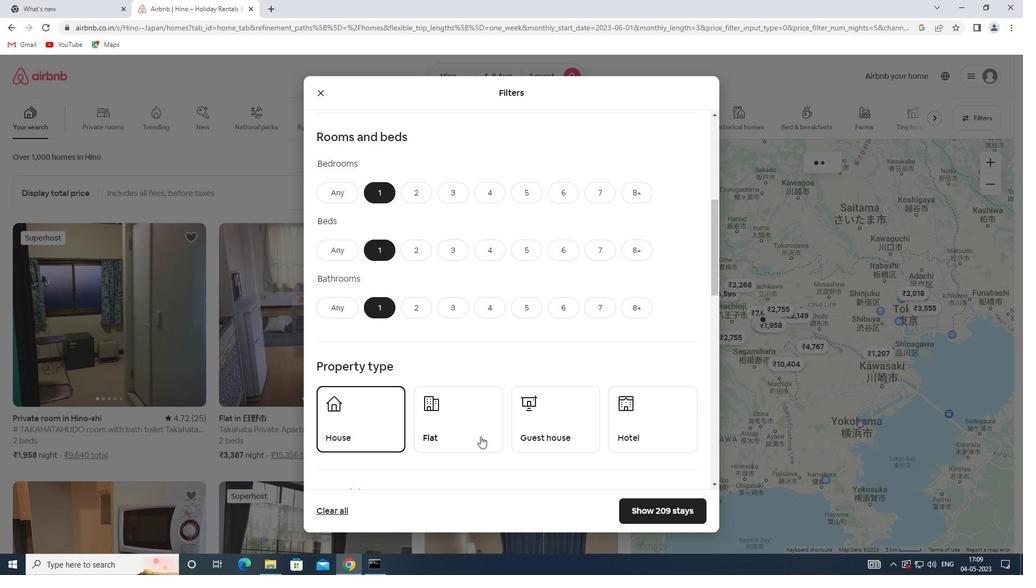 
Action: Mouse pressed left at (480, 437)
Screenshot: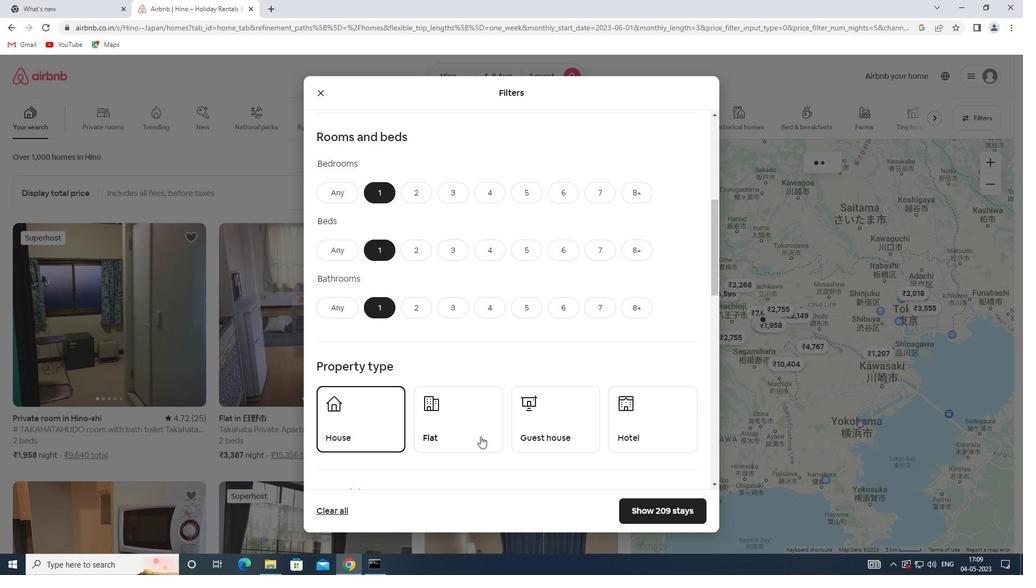 
Action: Mouse moved to (547, 428)
Screenshot: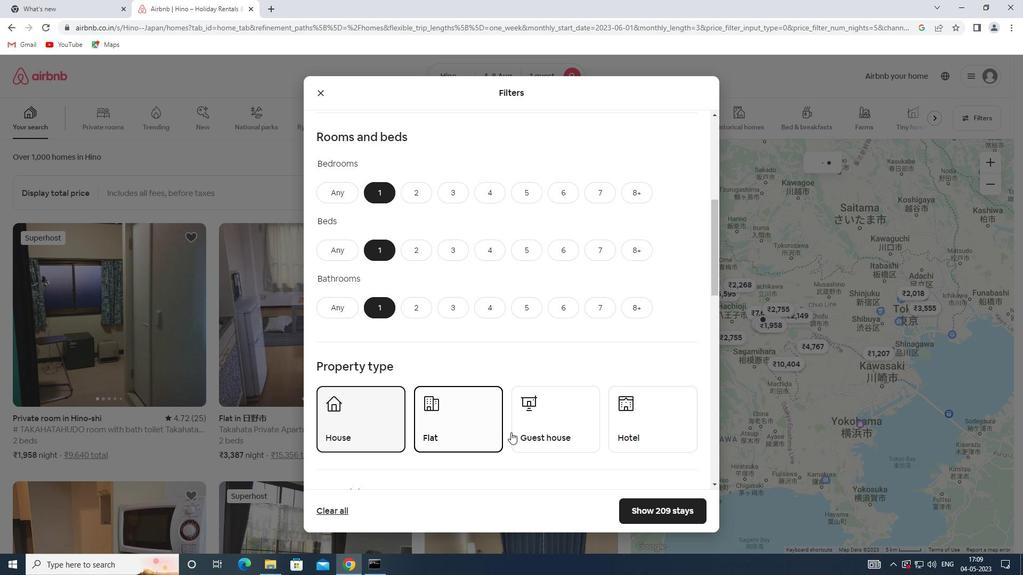 
Action: Mouse pressed left at (547, 428)
Screenshot: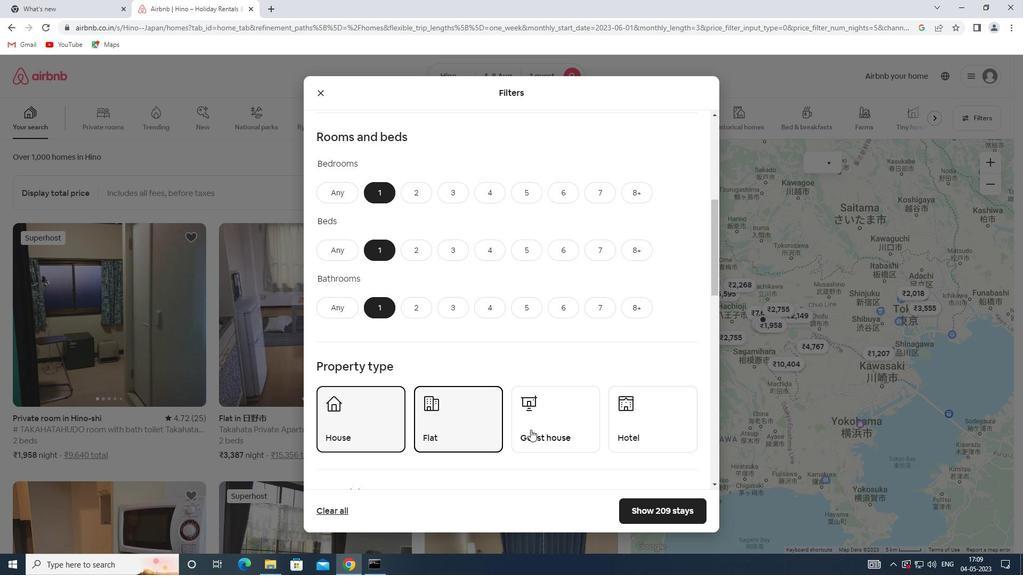 
Action: Mouse moved to (654, 425)
Screenshot: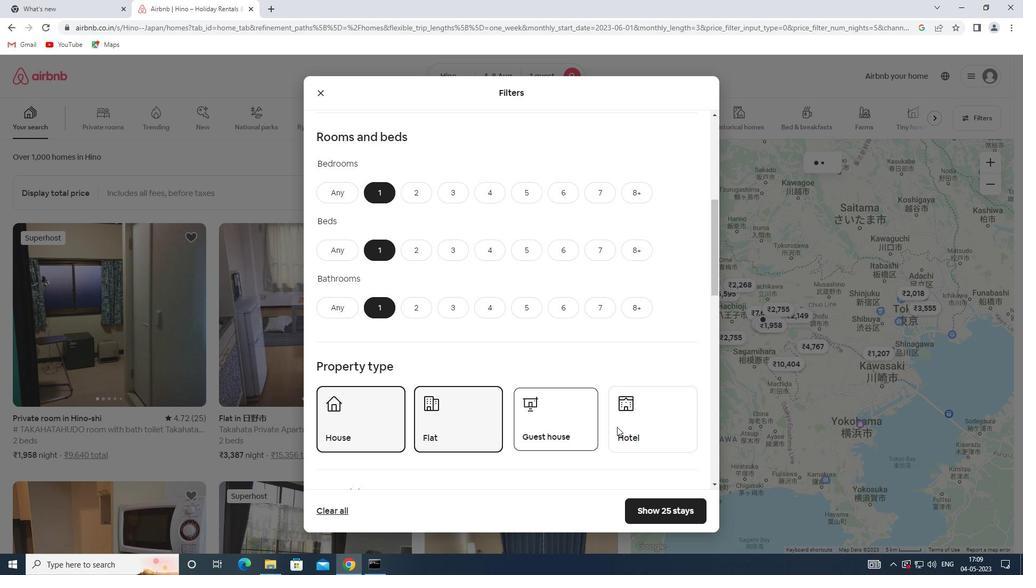 
Action: Mouse pressed left at (654, 425)
Screenshot: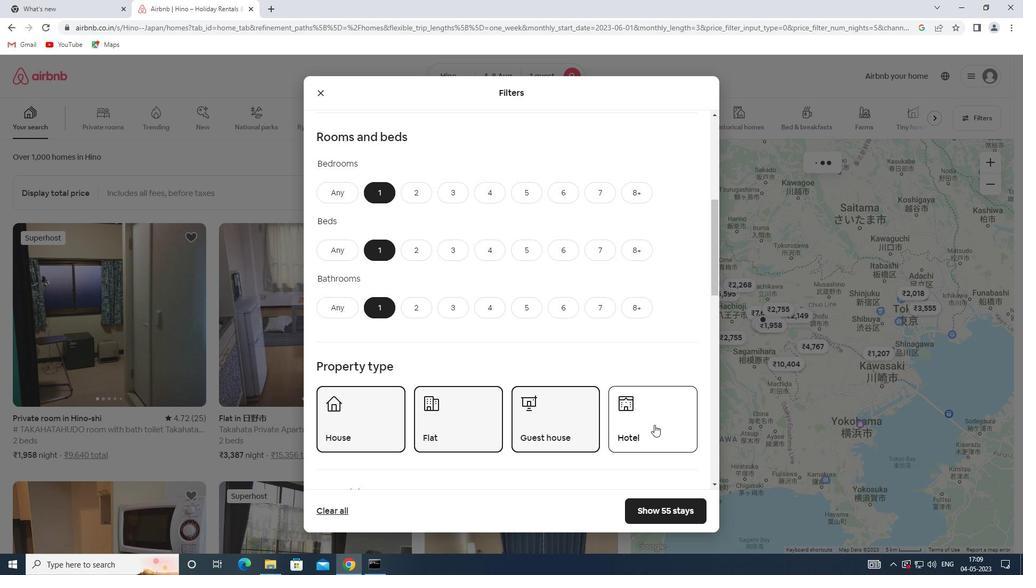 
Action: Mouse moved to (552, 376)
Screenshot: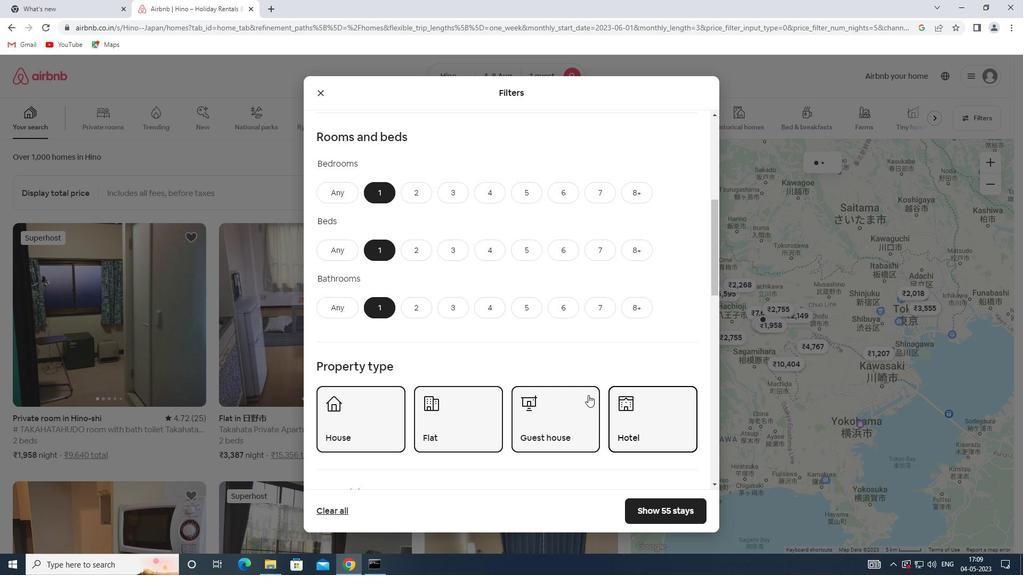 
Action: Mouse scrolled (552, 375) with delta (0, 0)
Screenshot: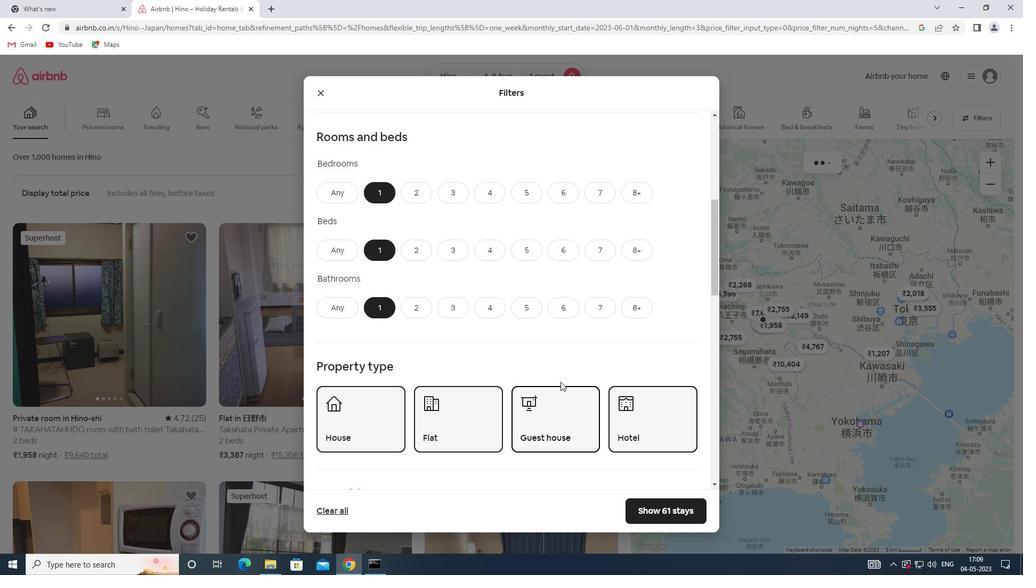 
Action: Mouse scrolled (552, 375) with delta (0, 0)
Screenshot: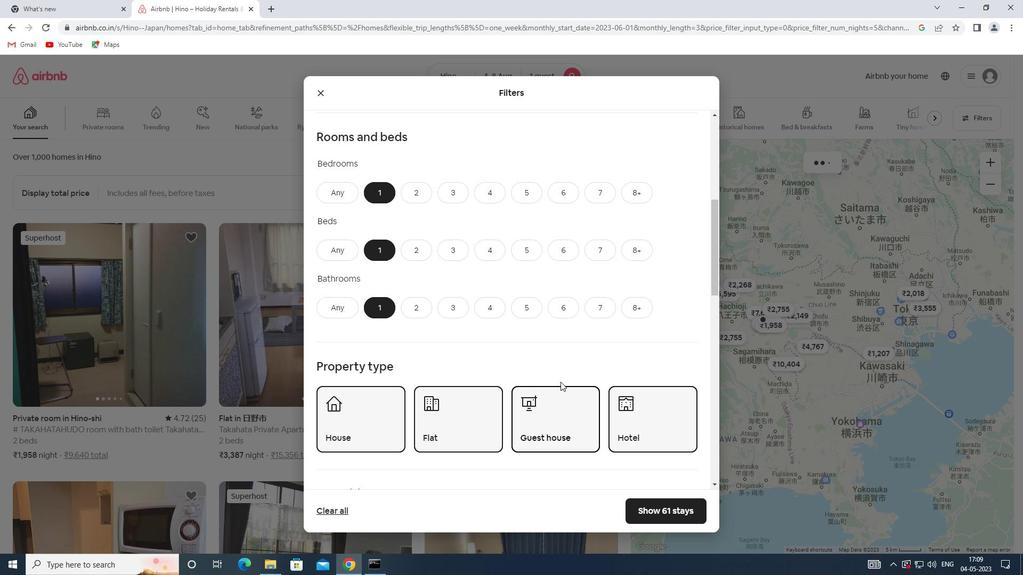 
Action: Mouse scrolled (552, 375) with delta (0, 0)
Screenshot: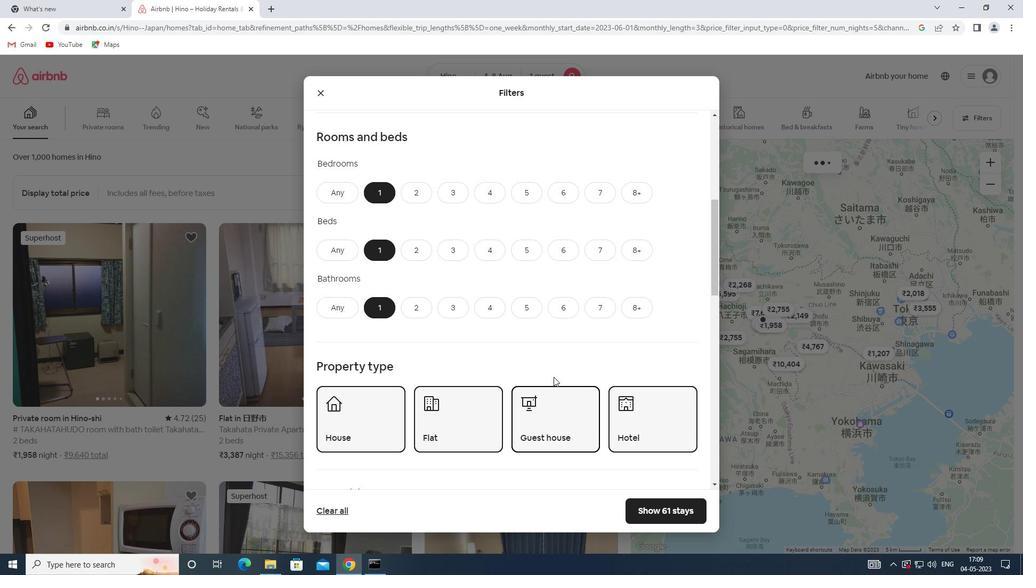 
Action: Mouse scrolled (552, 375) with delta (0, 0)
Screenshot: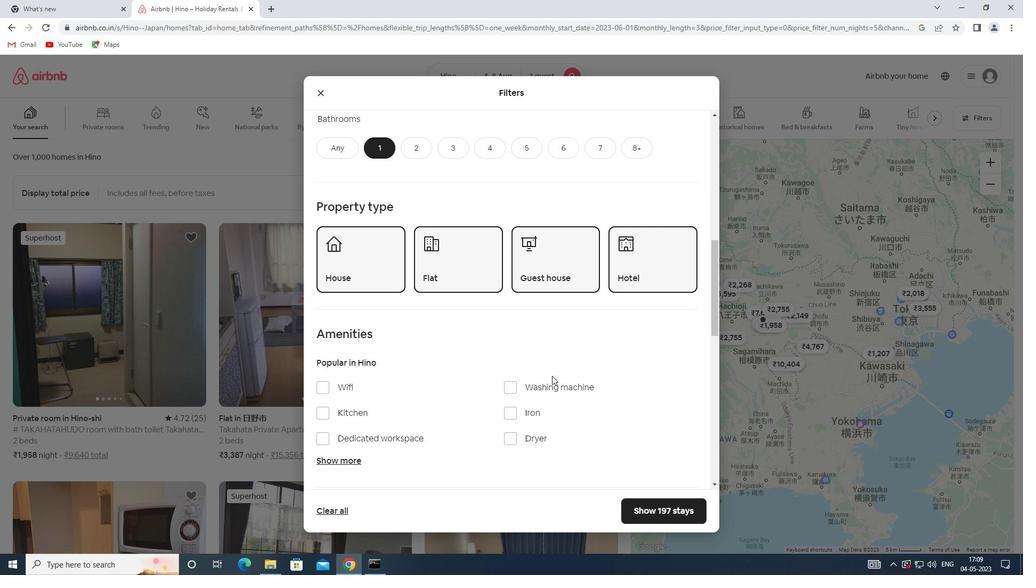 
Action: Mouse moved to (326, 336)
Screenshot: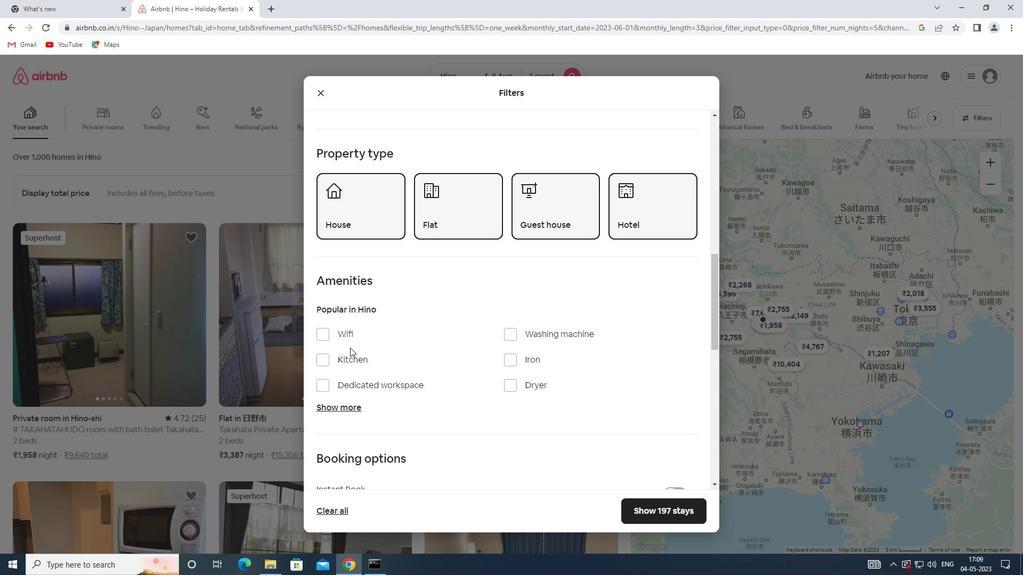 
Action: Mouse pressed left at (326, 336)
Screenshot: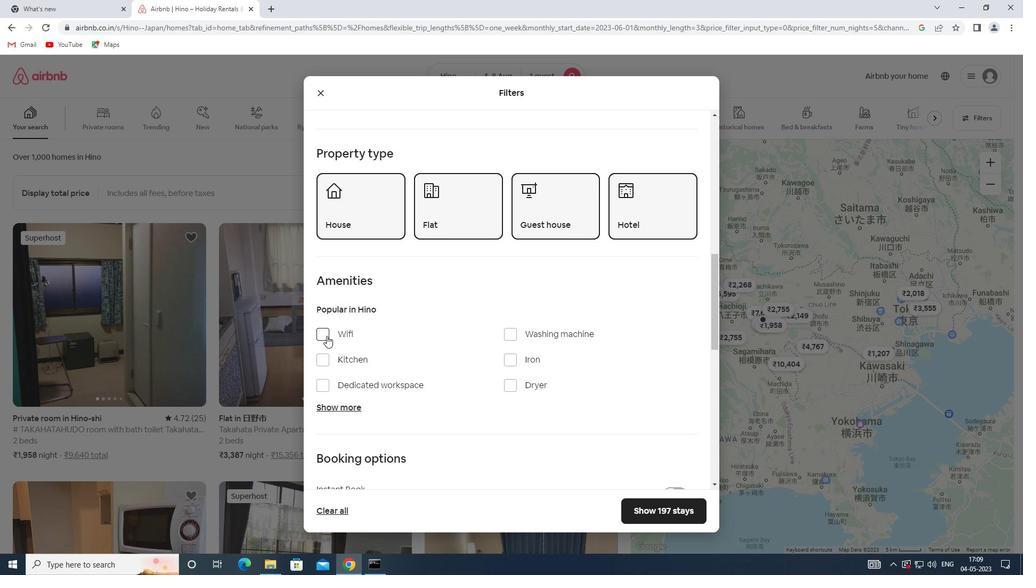 
Action: Mouse moved to (498, 330)
Screenshot: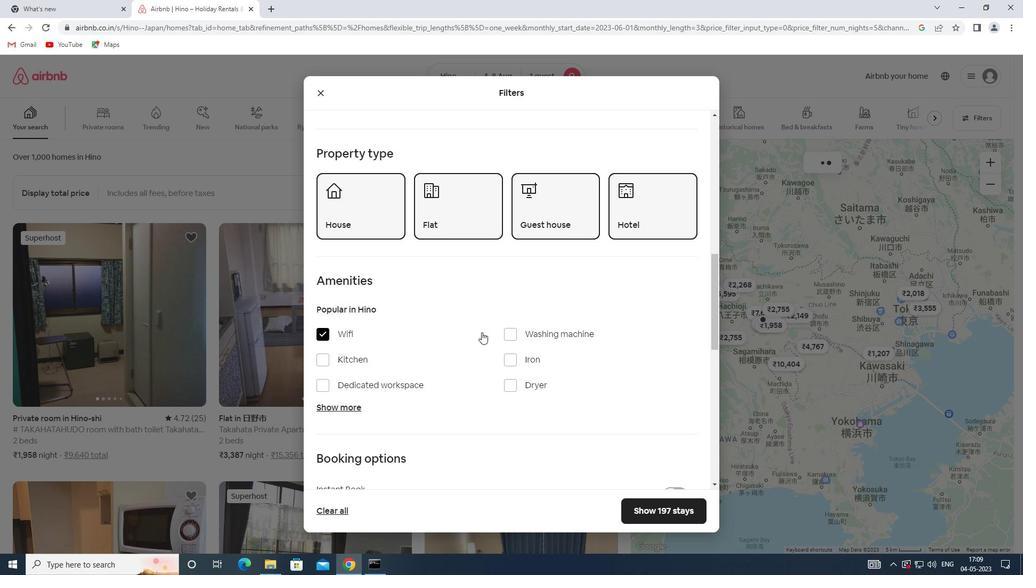 
Action: Mouse scrolled (498, 330) with delta (0, 0)
Screenshot: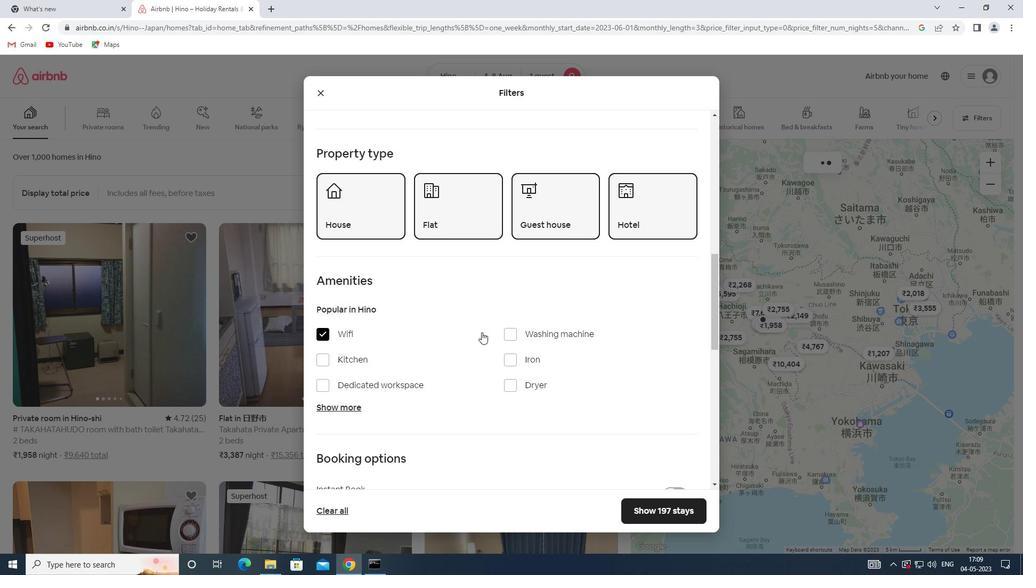 
Action: Mouse scrolled (498, 330) with delta (0, 0)
Screenshot: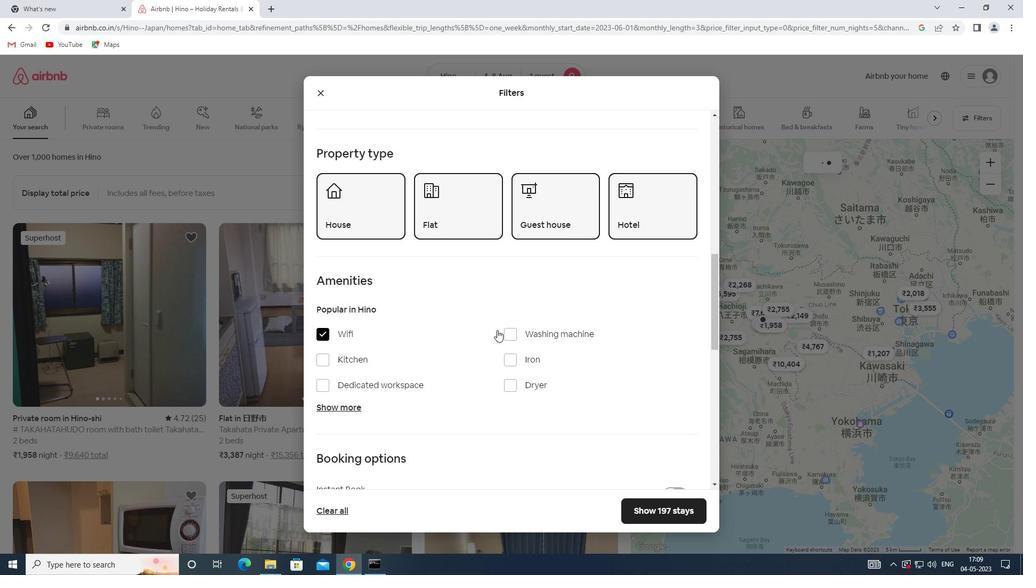 
Action: Mouse scrolled (498, 330) with delta (0, 0)
Screenshot: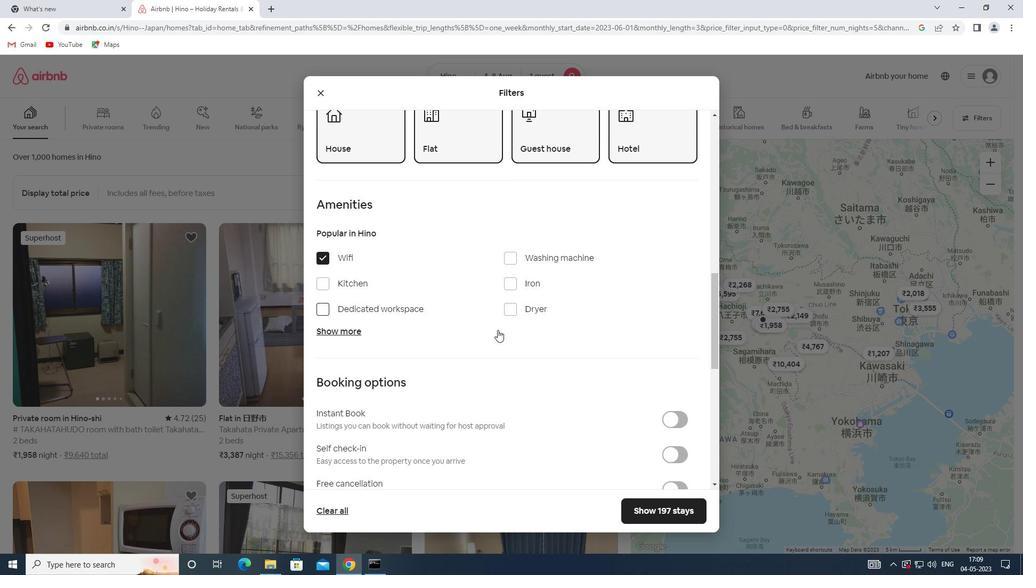 
Action: Mouse scrolled (498, 330) with delta (0, 0)
Screenshot: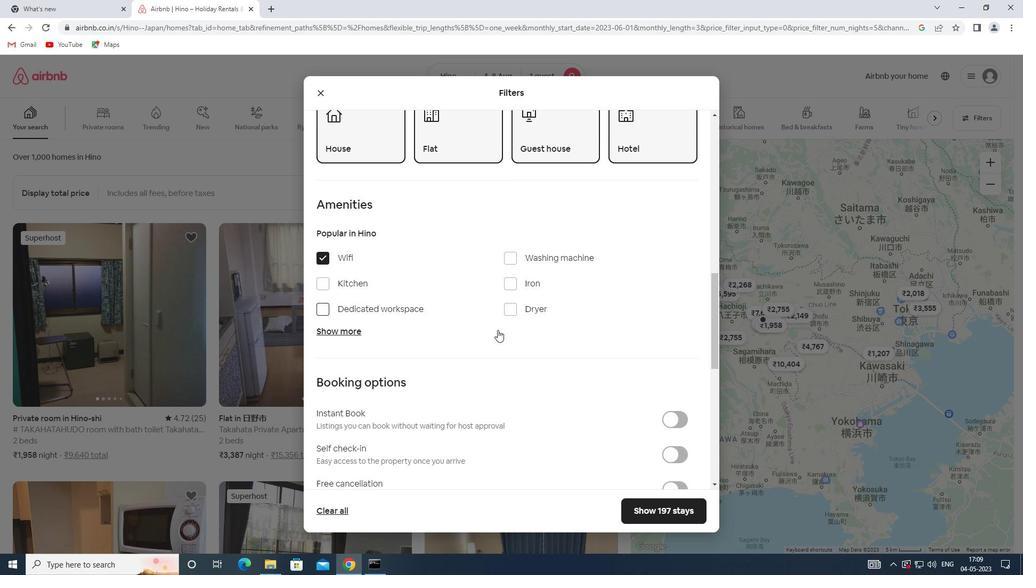 
Action: Mouse moved to (673, 315)
Screenshot: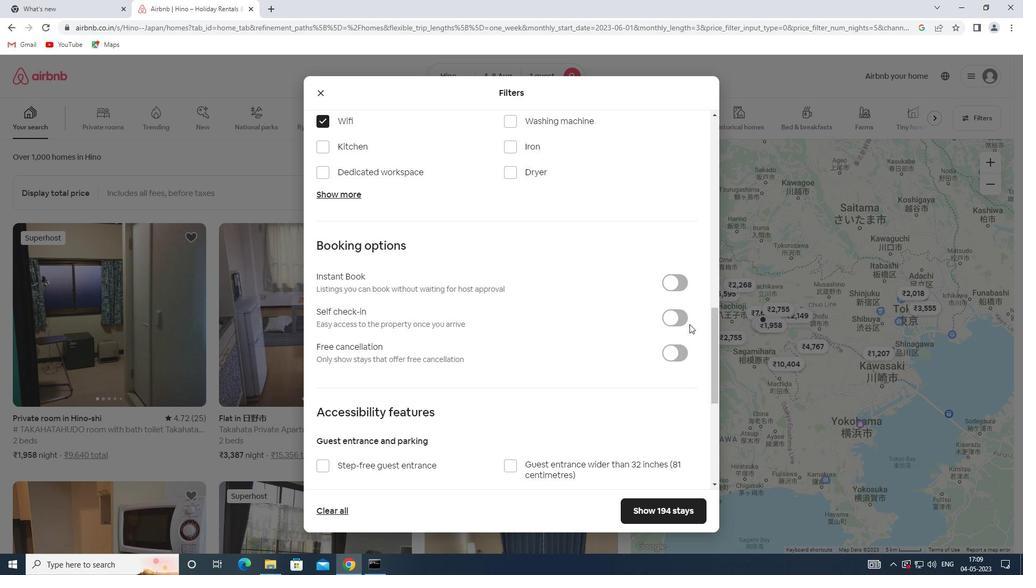 
Action: Mouse pressed left at (673, 315)
Screenshot: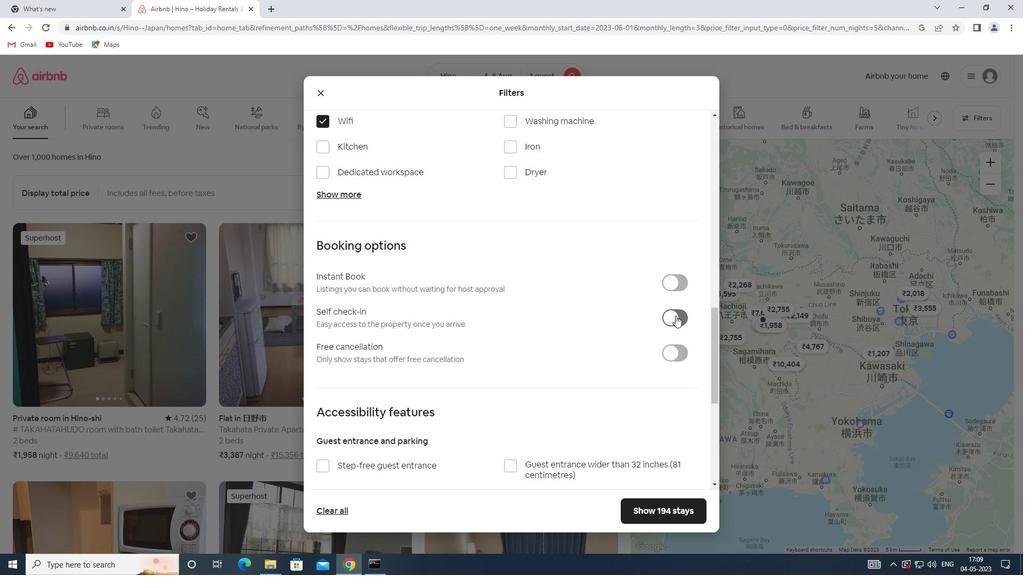 
Action: Mouse moved to (538, 343)
Screenshot: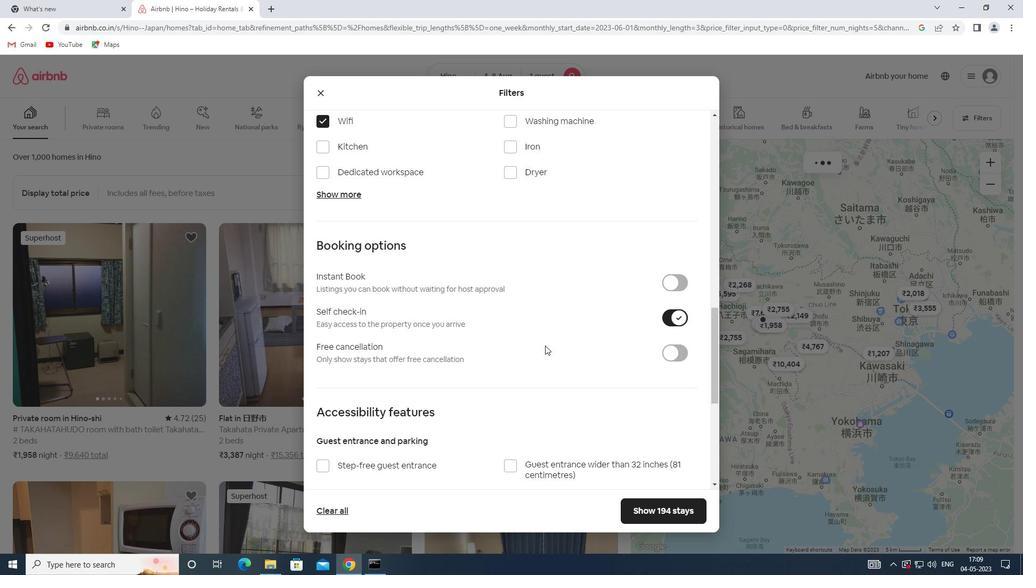 
Action: Mouse scrolled (538, 342) with delta (0, 0)
Screenshot: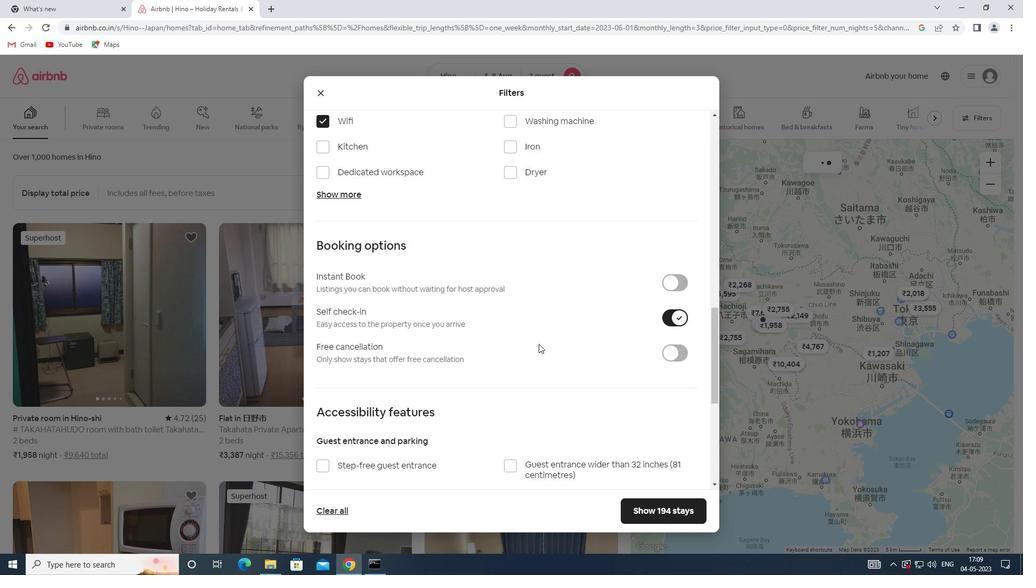 
Action: Mouse scrolled (538, 342) with delta (0, 0)
Screenshot: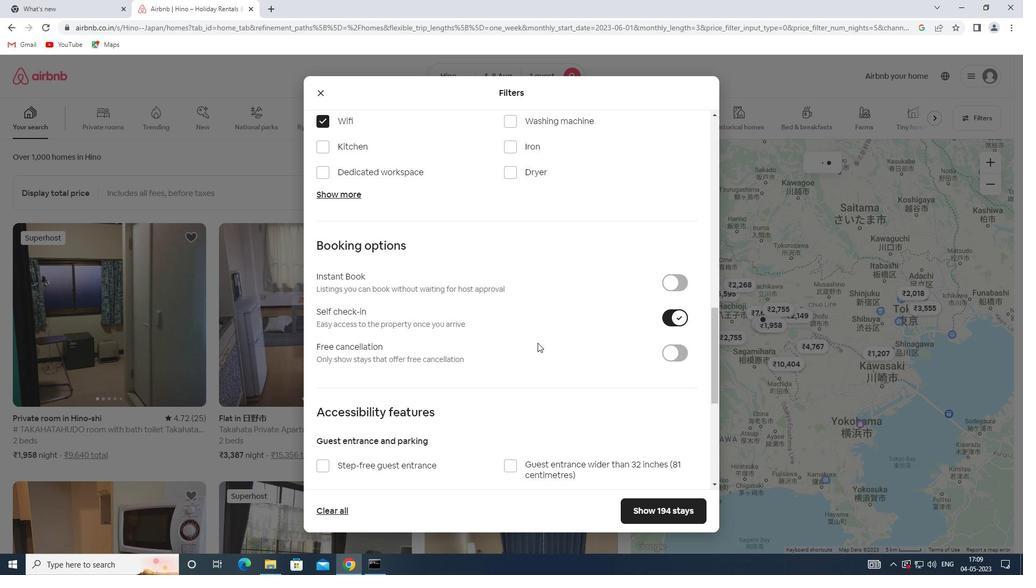 
Action: Mouse scrolled (538, 342) with delta (0, 0)
Screenshot: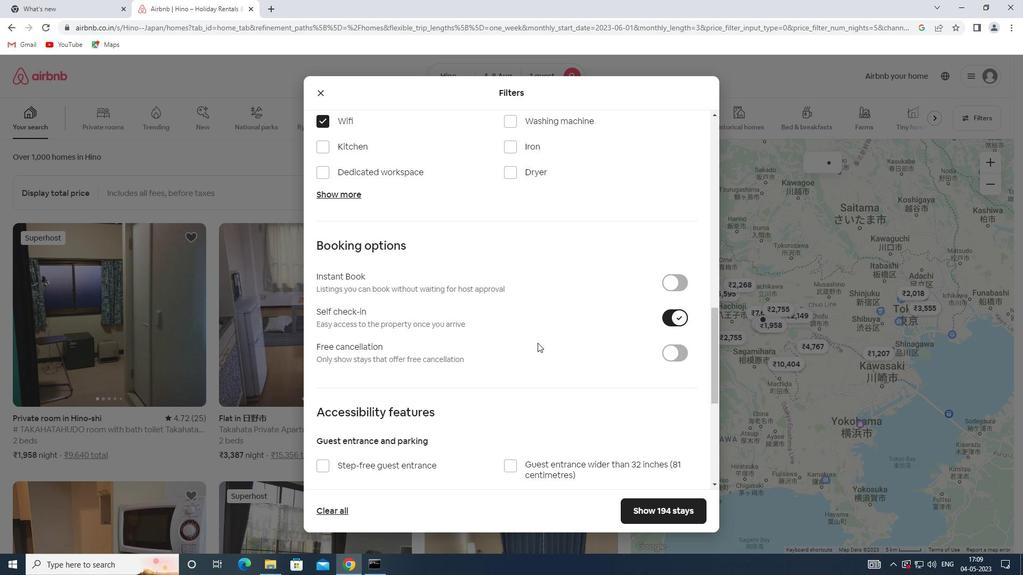 
Action: Mouse scrolled (538, 342) with delta (0, 0)
Screenshot: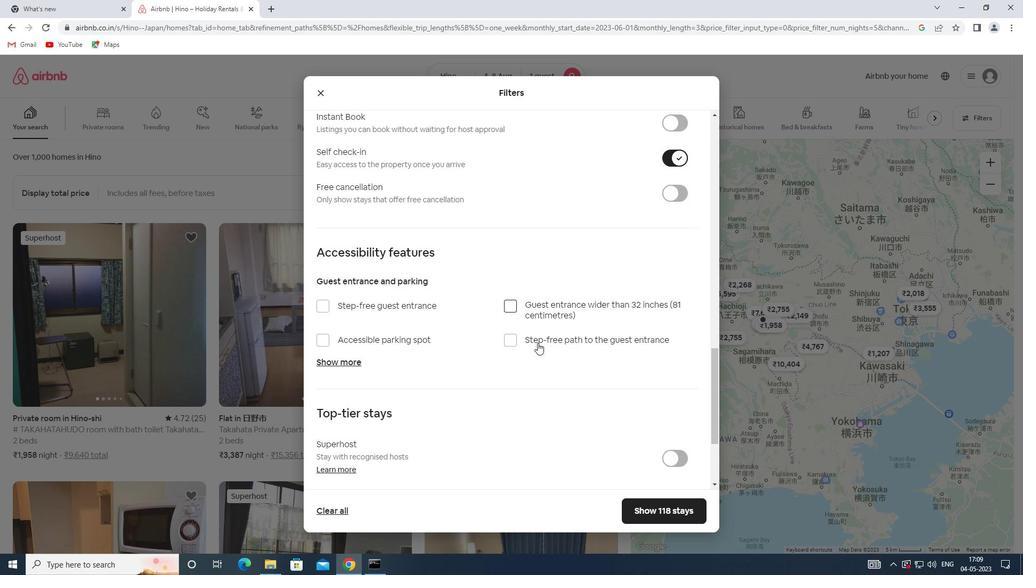 
Action: Mouse scrolled (538, 342) with delta (0, 0)
Screenshot: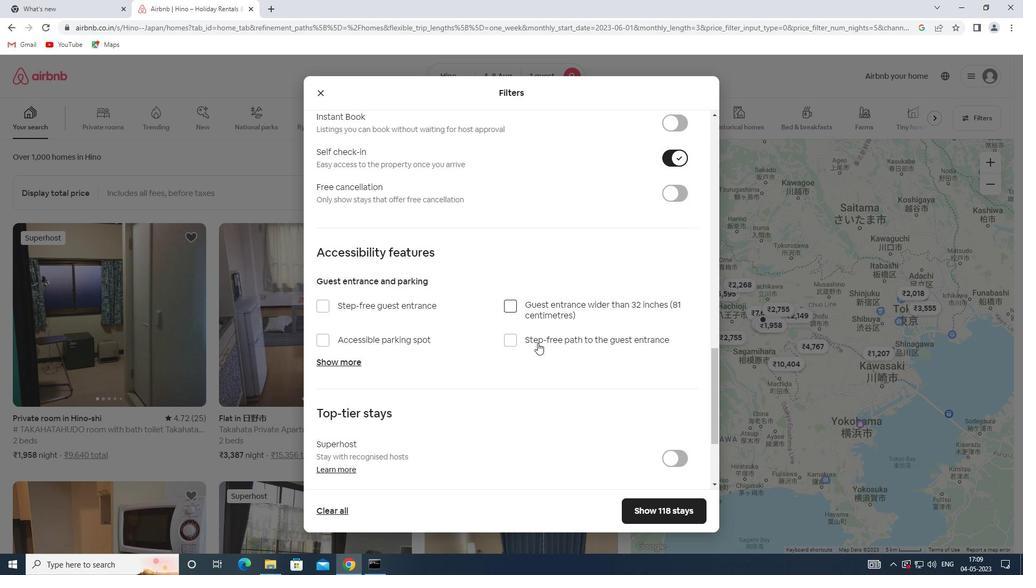 
Action: Mouse moved to (663, 351)
Screenshot: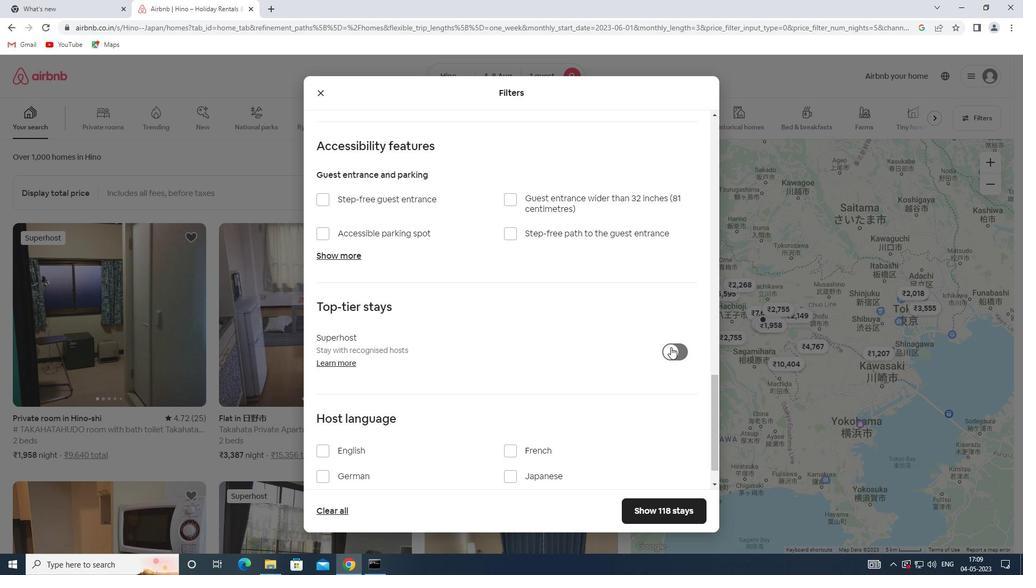 
Action: Mouse scrolled (663, 350) with delta (0, 0)
Screenshot: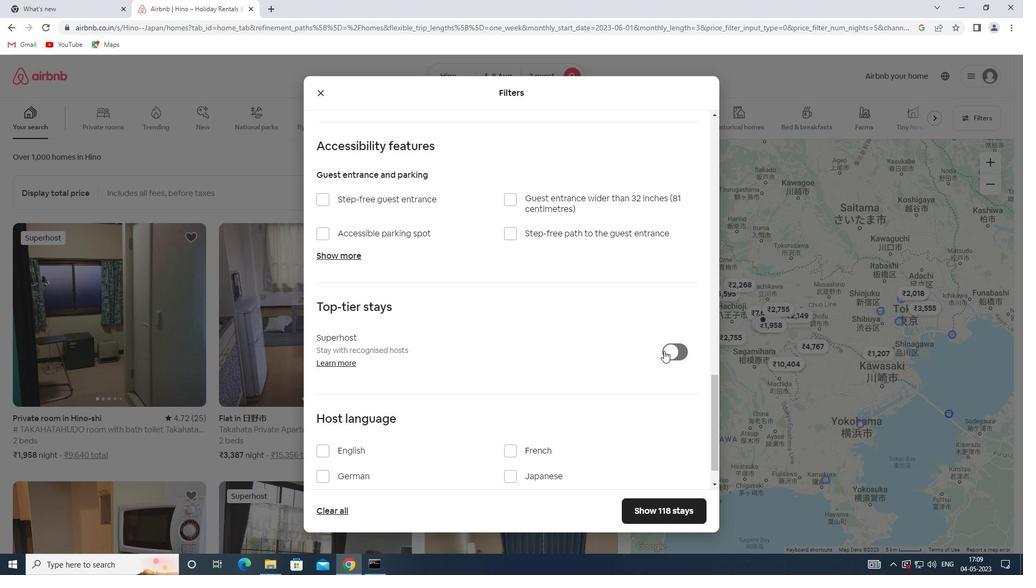 
Action: Mouse scrolled (663, 350) with delta (0, 0)
Screenshot: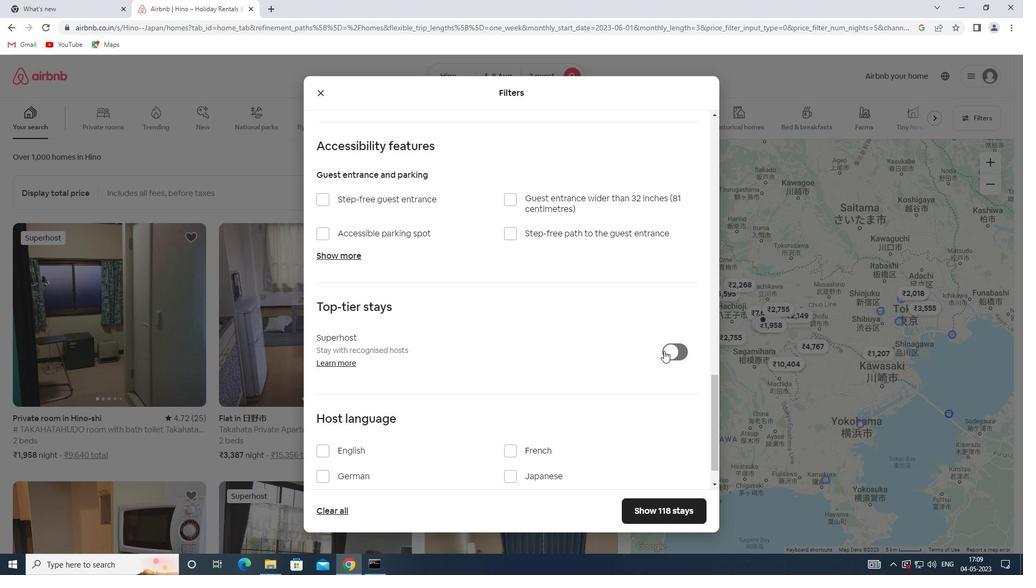 
Action: Mouse scrolled (663, 350) with delta (0, 0)
Screenshot: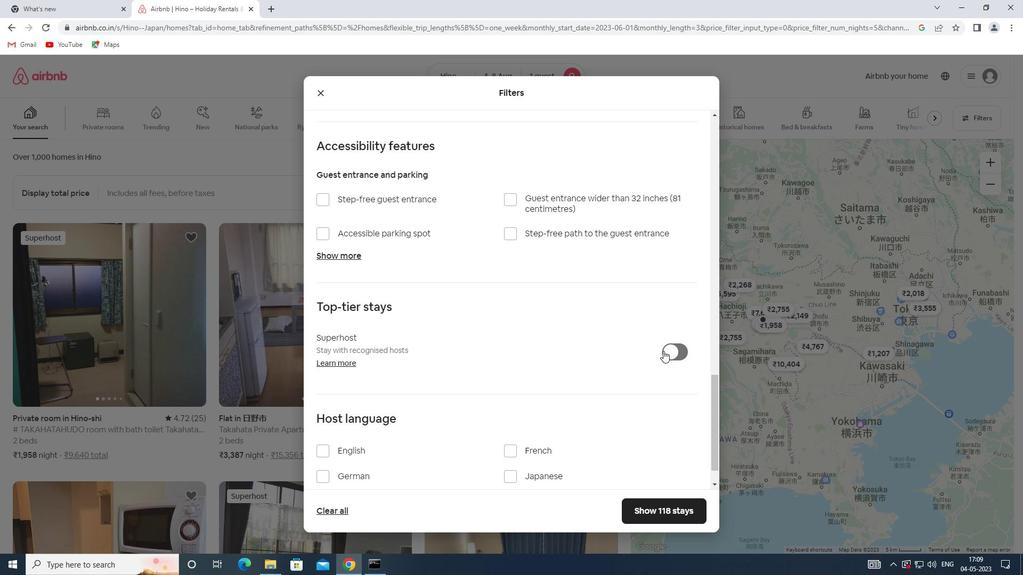 
Action: Mouse scrolled (663, 350) with delta (0, 0)
Screenshot: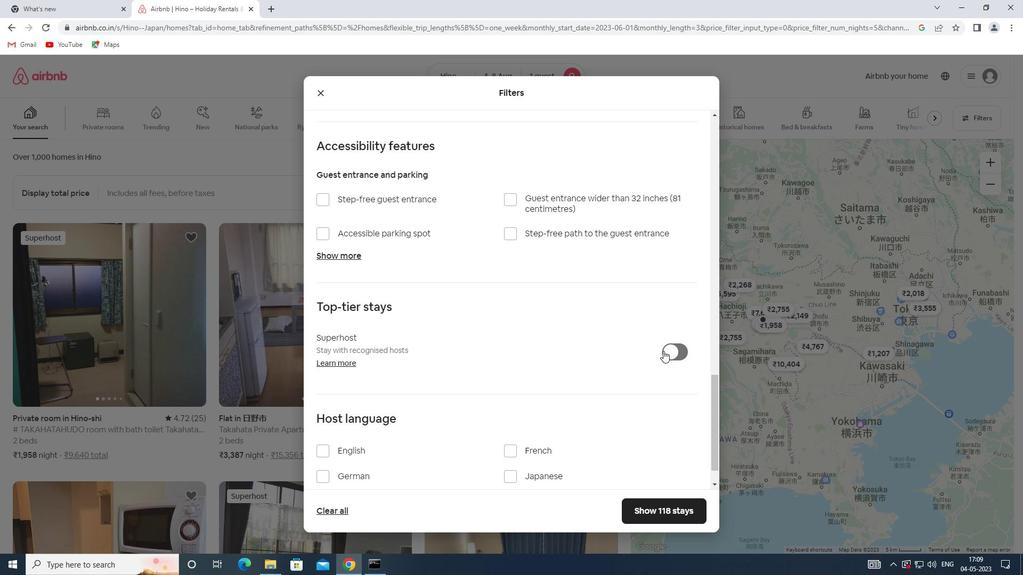 
Action: Mouse moved to (342, 414)
Screenshot: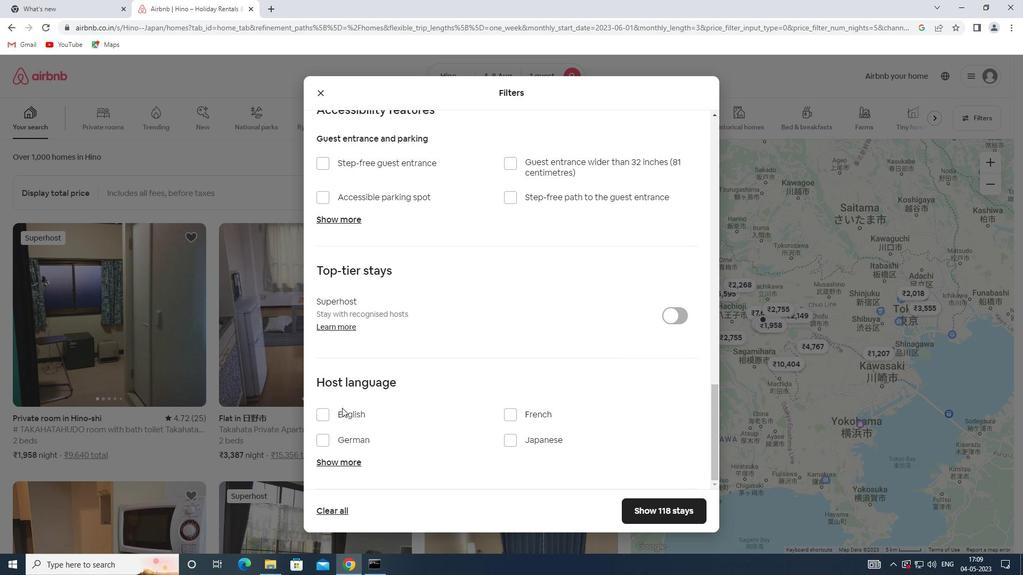 
Action: Mouse pressed left at (342, 414)
Screenshot: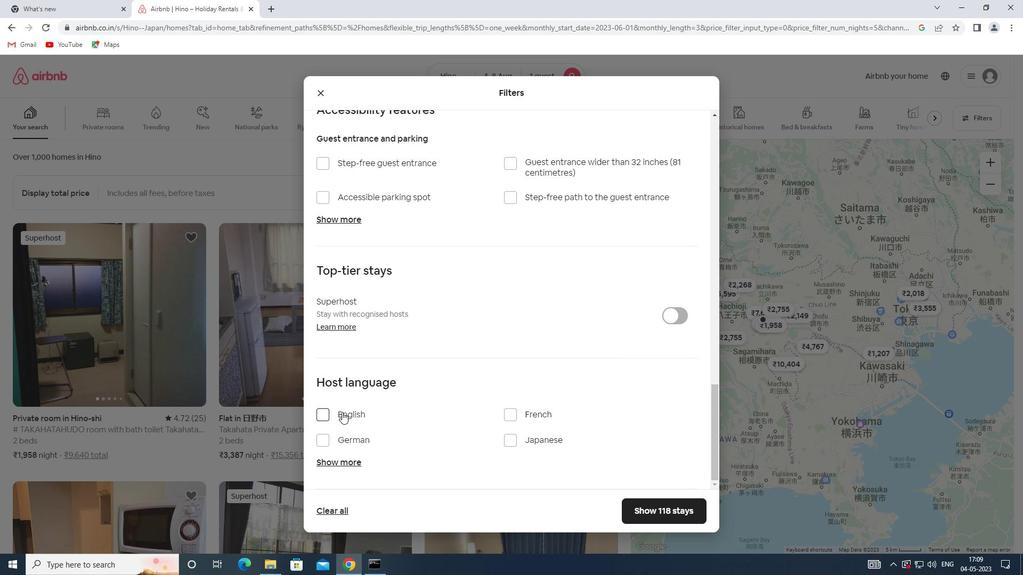 
Action: Mouse moved to (662, 514)
Screenshot: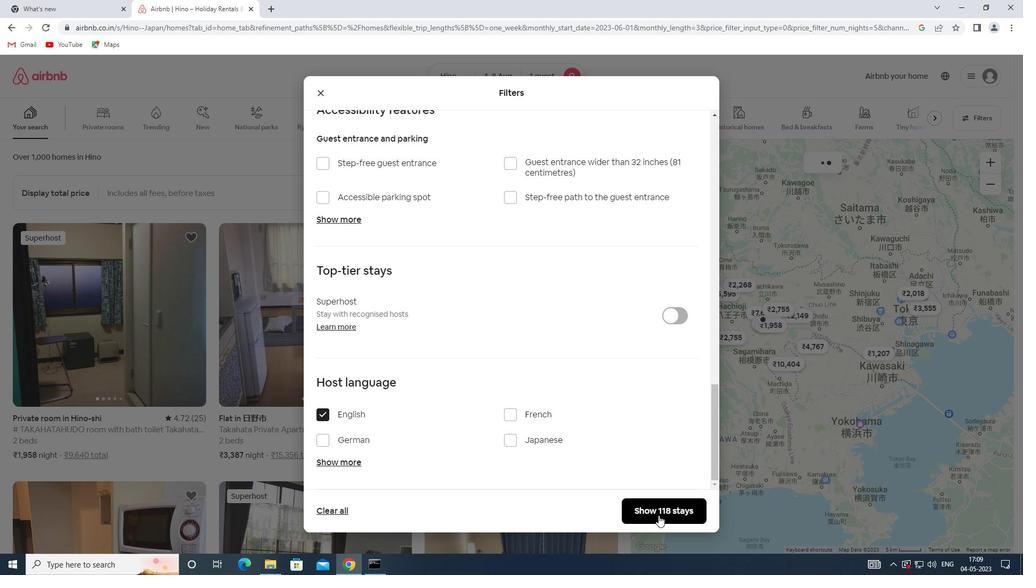 
Action: Mouse pressed left at (662, 514)
Screenshot: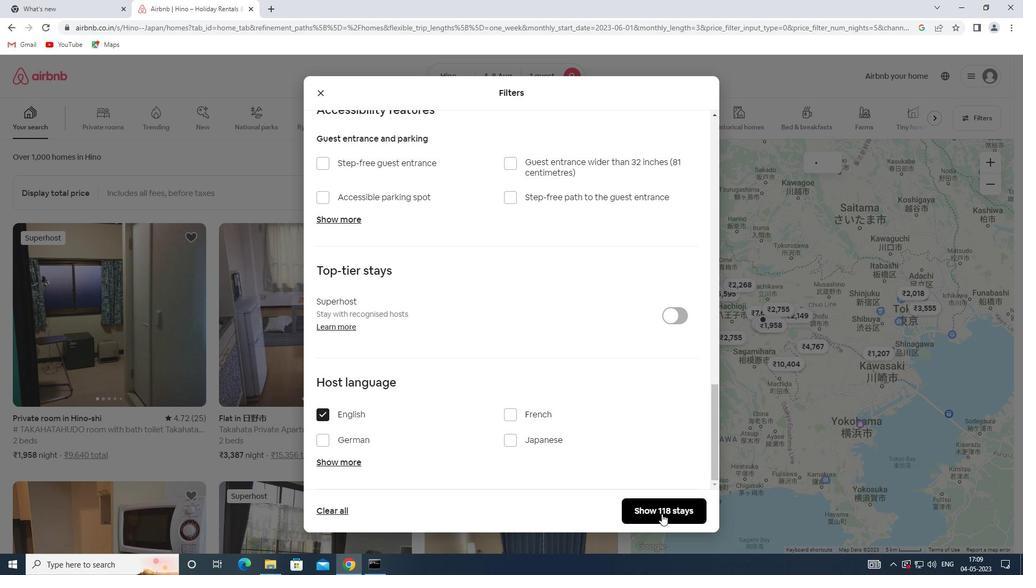 
